 Task: Look for space in Bahía de Caráquez, Ecuador from 9th August, 2023 to 12th August, 2023 for 1 adult in price range Rs.6000 to Rs.15000. Place can be entire place with 1  bedroom having 1 bed and 1 bathroom. Property type can be house, flat, guest house. Booking option can be shelf check-in. Required host language is English.
Action: Mouse moved to (488, 108)
Screenshot: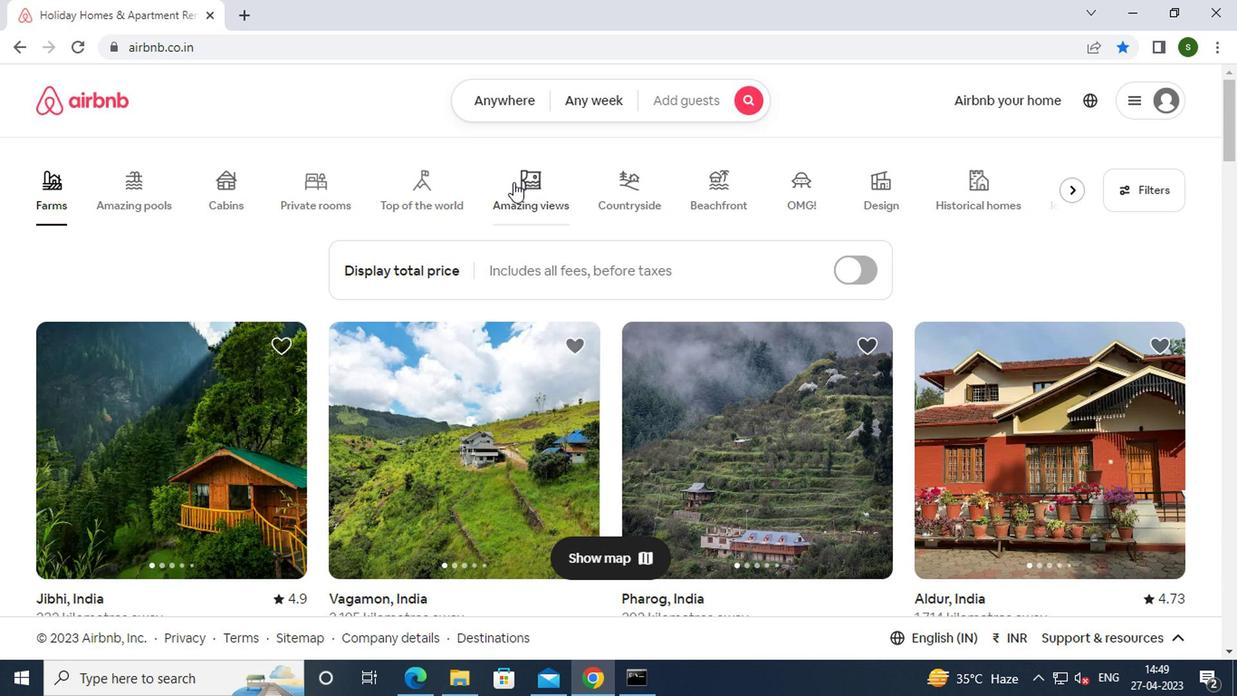 
Action: Mouse pressed left at (488, 108)
Screenshot: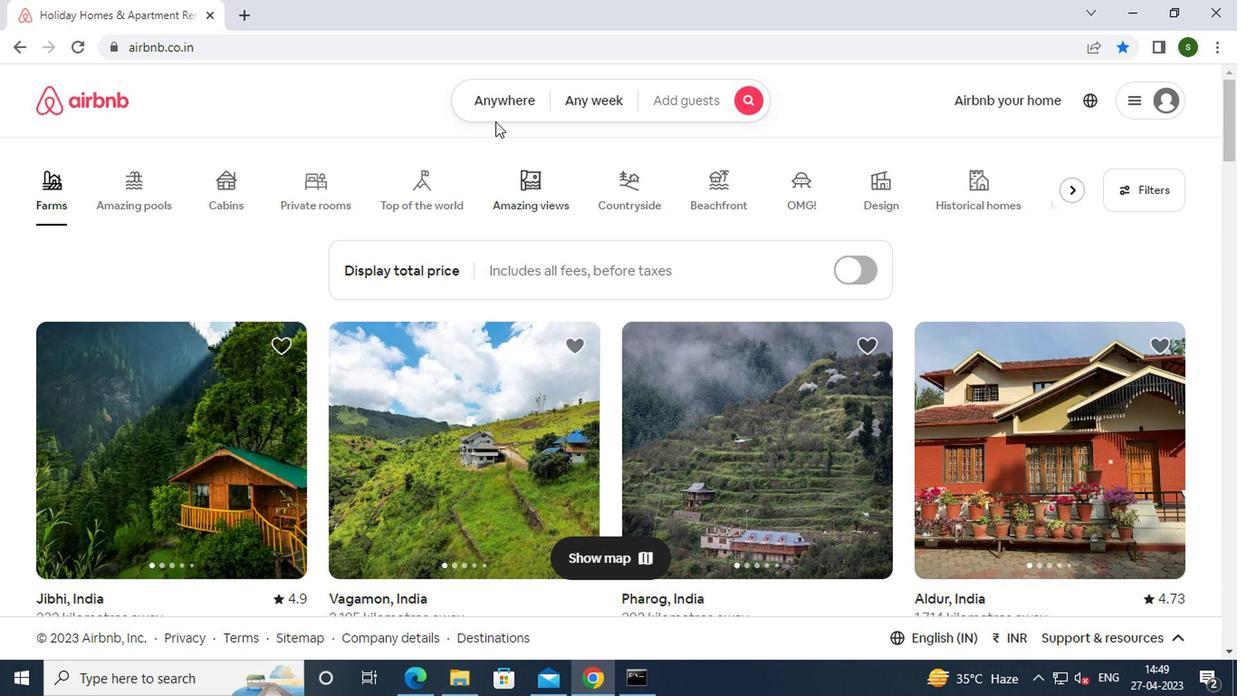 
Action: Mouse moved to (362, 176)
Screenshot: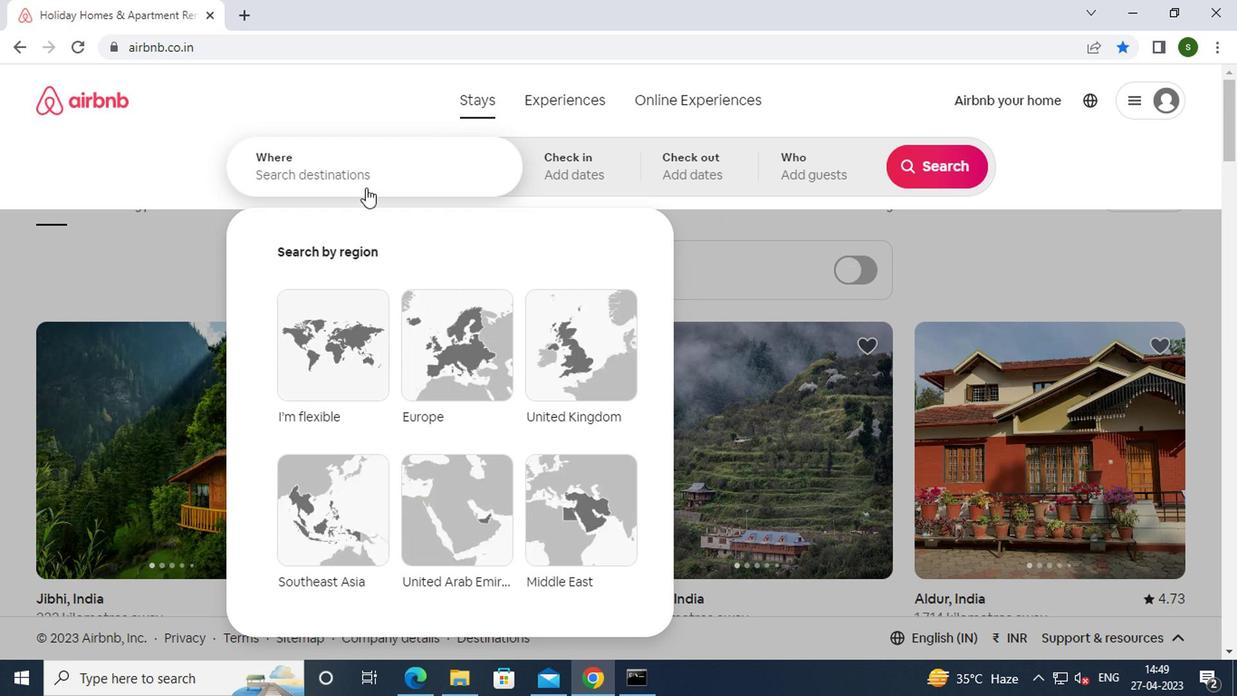 
Action: Mouse pressed left at (362, 176)
Screenshot: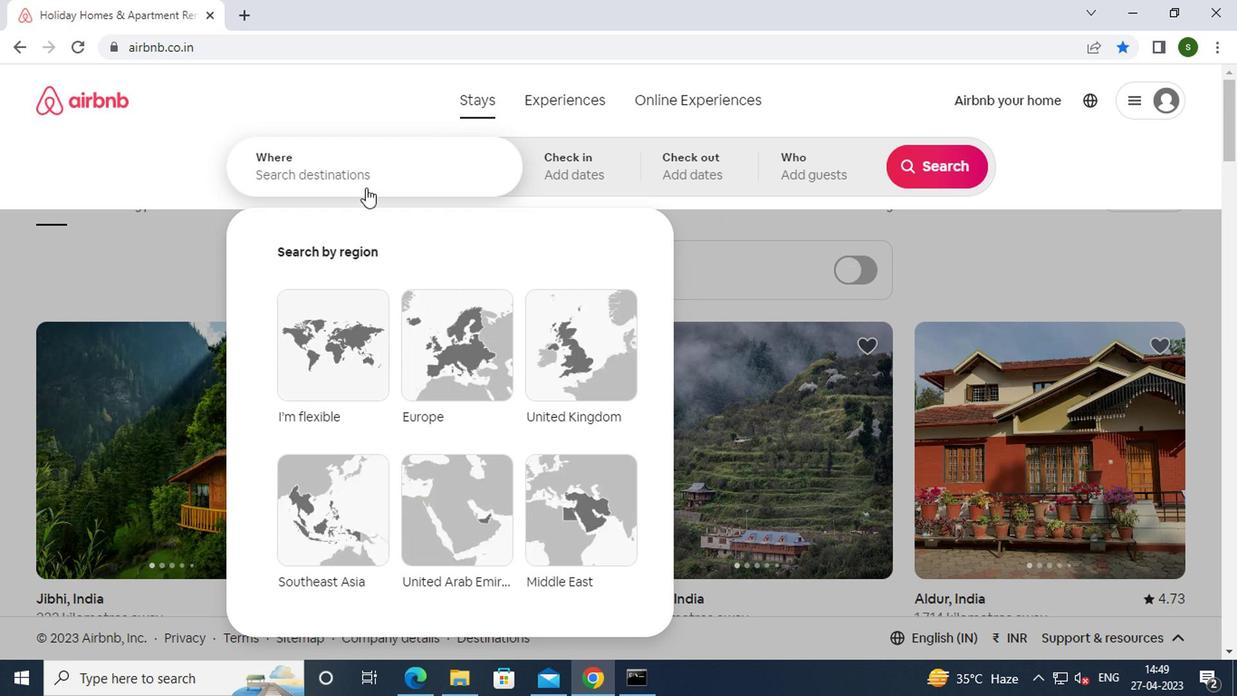 
Action: Key pressed b<Key.caps_lock>ahia<Key.space>de<Key.space><Key.caps_lock>c<Key.caps_lock>araquez,<Key.space><Key.caps_lock>e<Key.caps_lock>cuador<Key.enter>
Screenshot: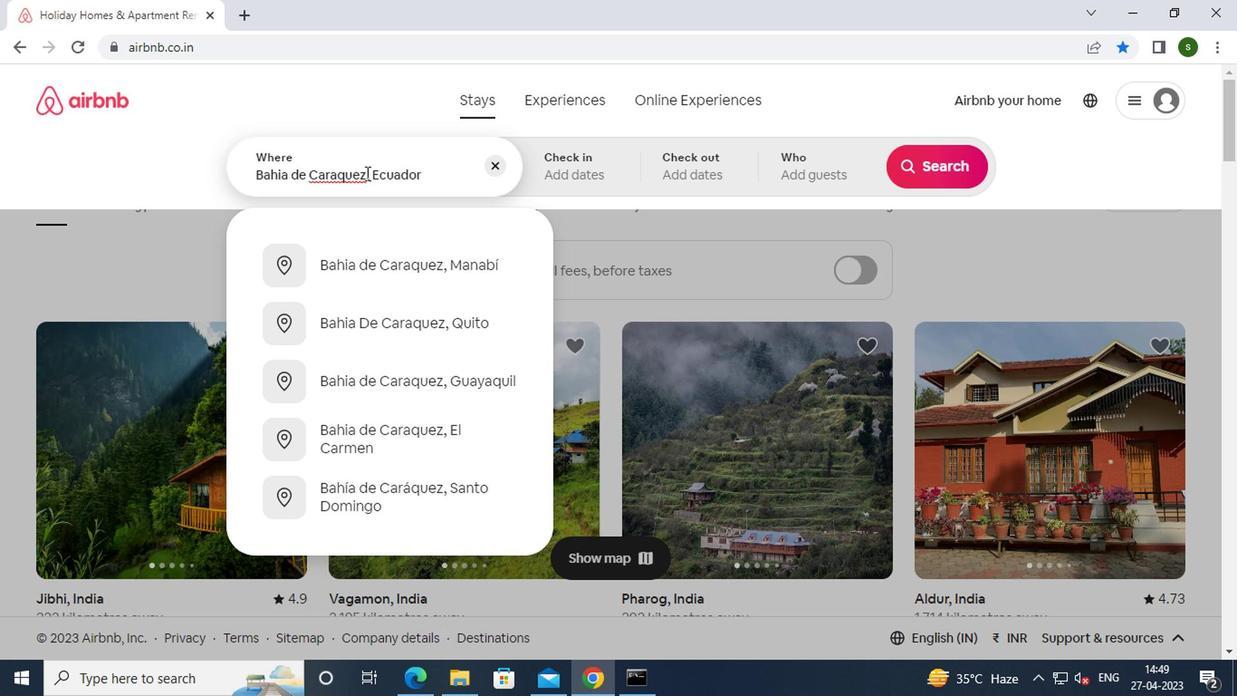 
Action: Mouse moved to (923, 314)
Screenshot: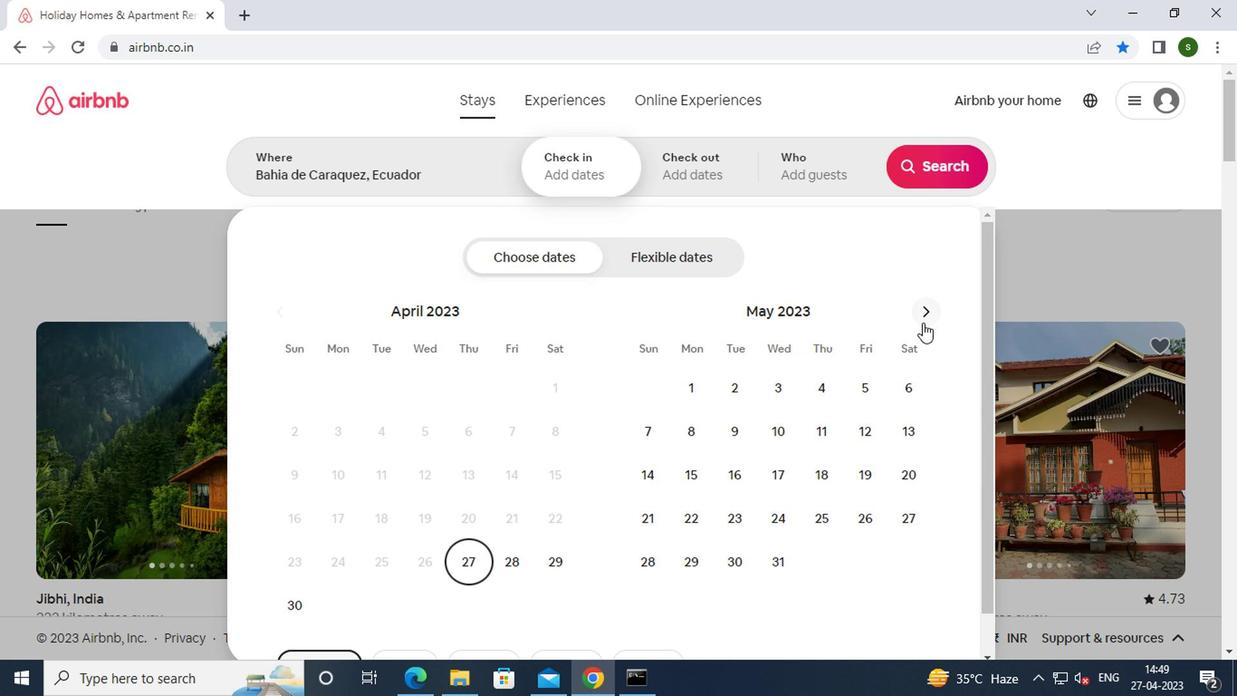 
Action: Mouse pressed left at (923, 314)
Screenshot: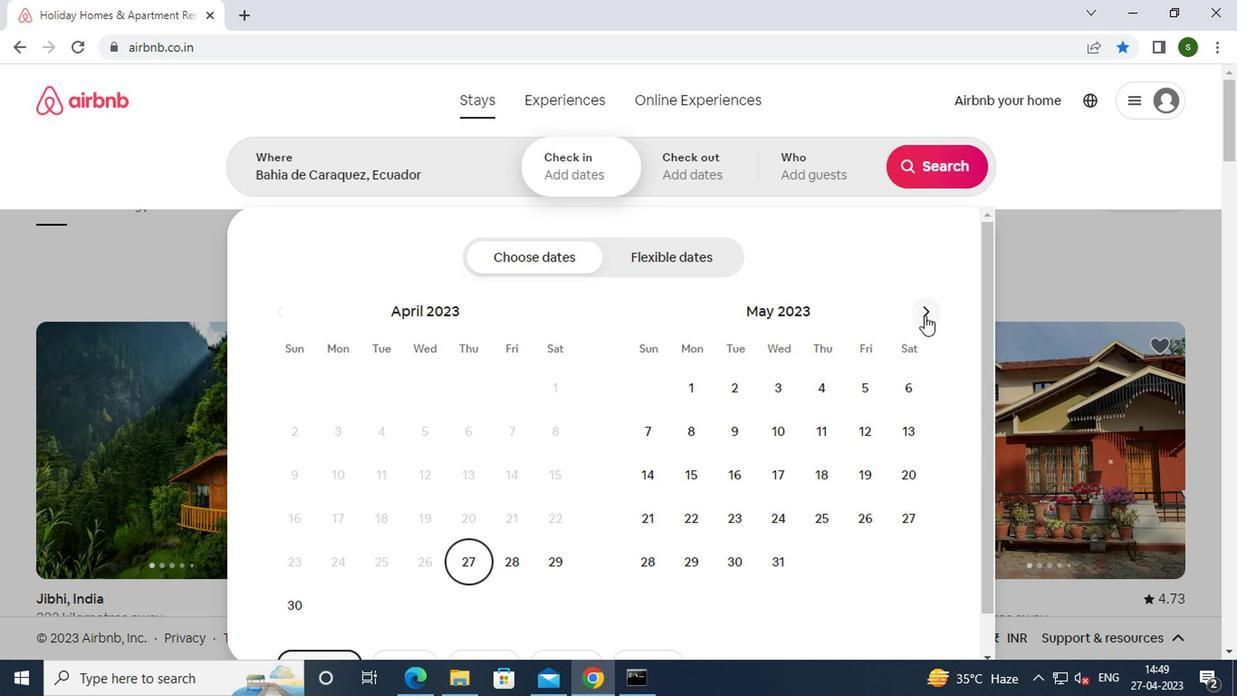 
Action: Mouse pressed left at (923, 314)
Screenshot: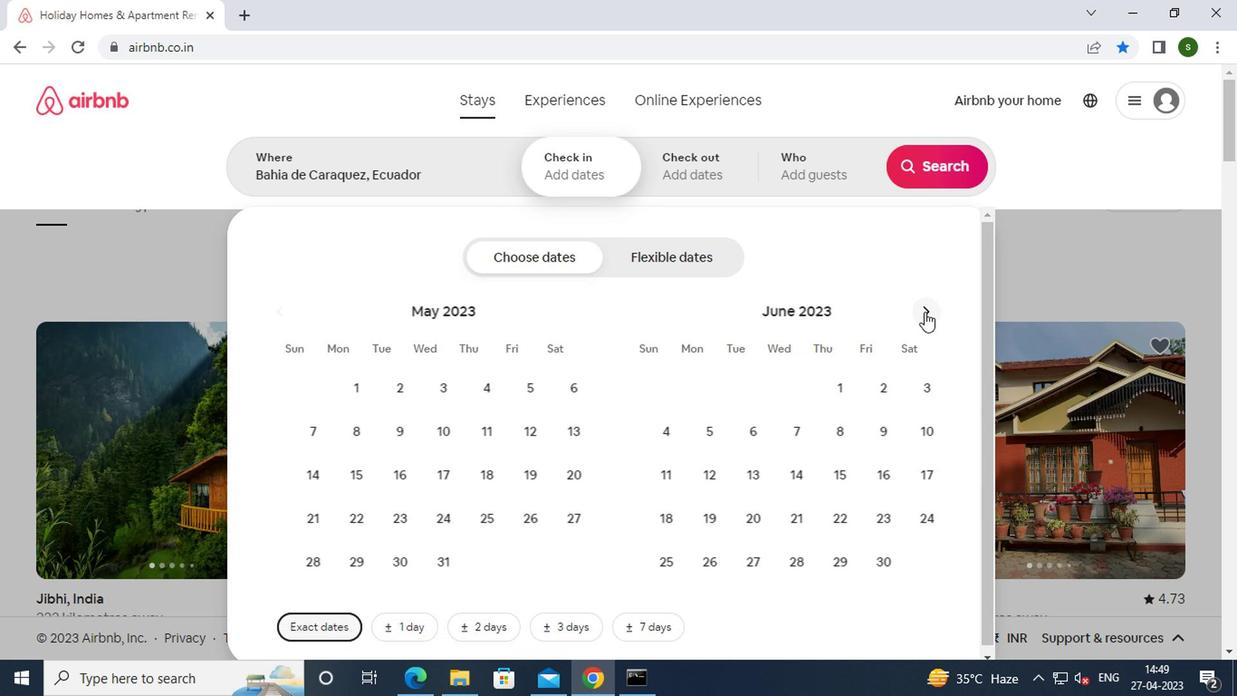 
Action: Mouse pressed left at (923, 314)
Screenshot: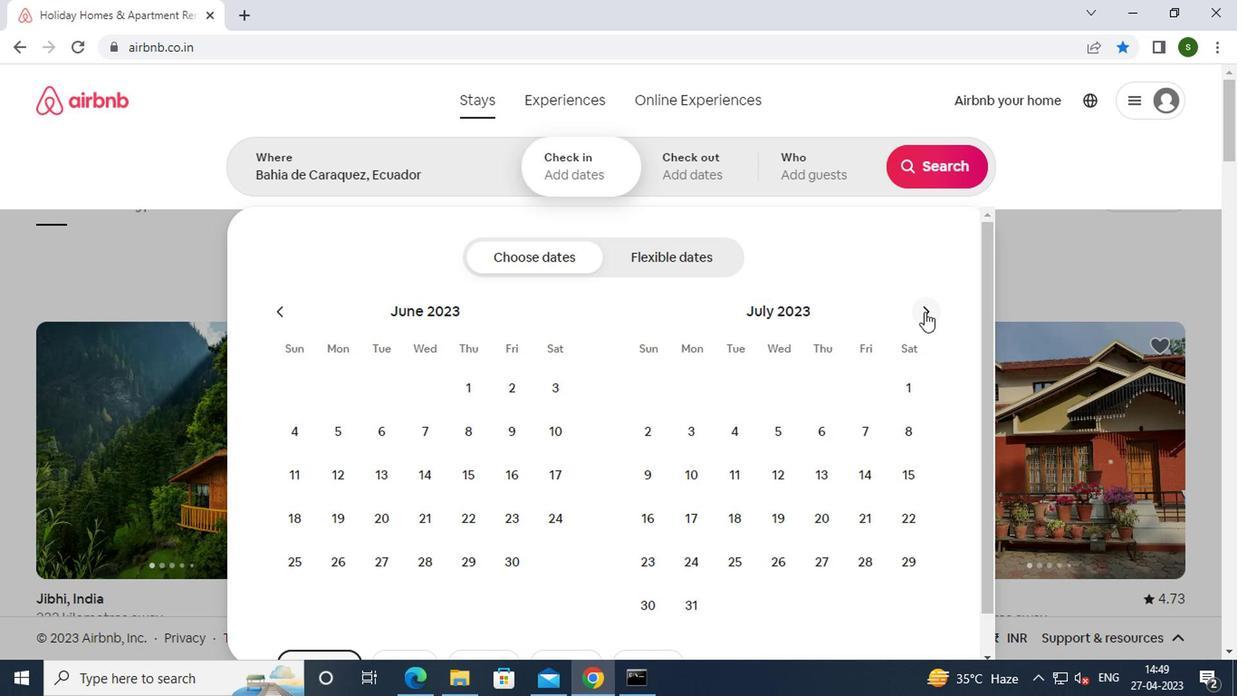 
Action: Mouse moved to (785, 426)
Screenshot: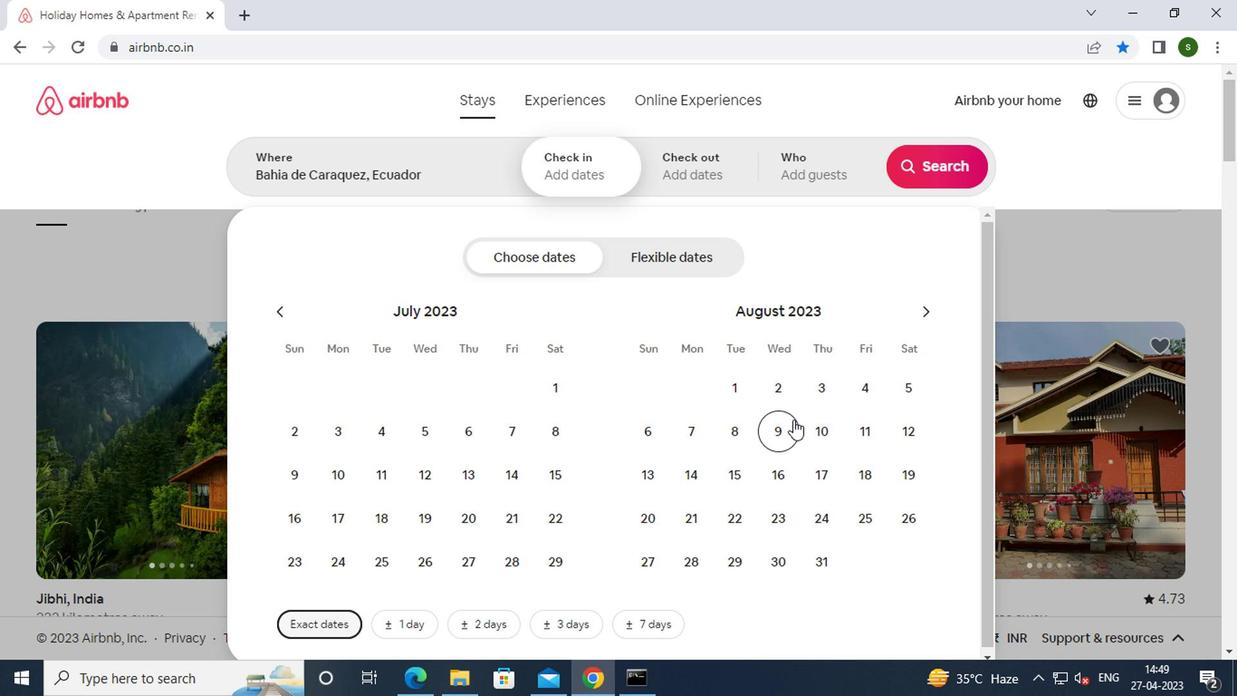 
Action: Mouse pressed left at (785, 426)
Screenshot: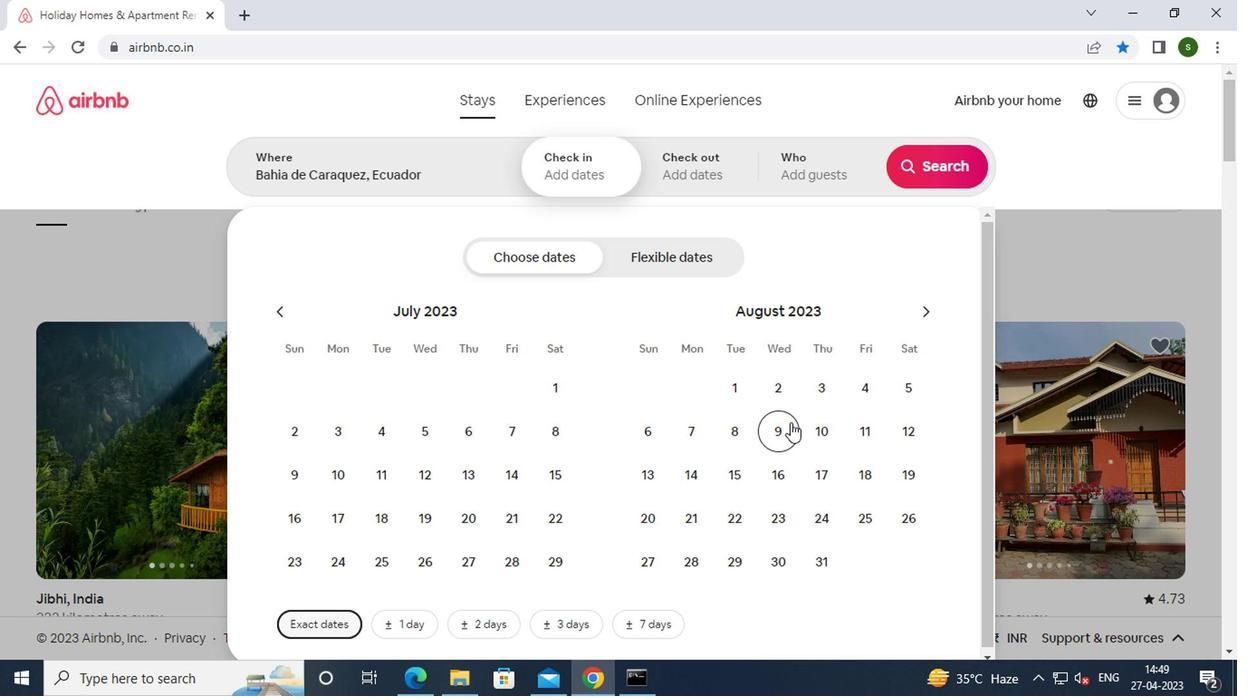 
Action: Mouse moved to (914, 440)
Screenshot: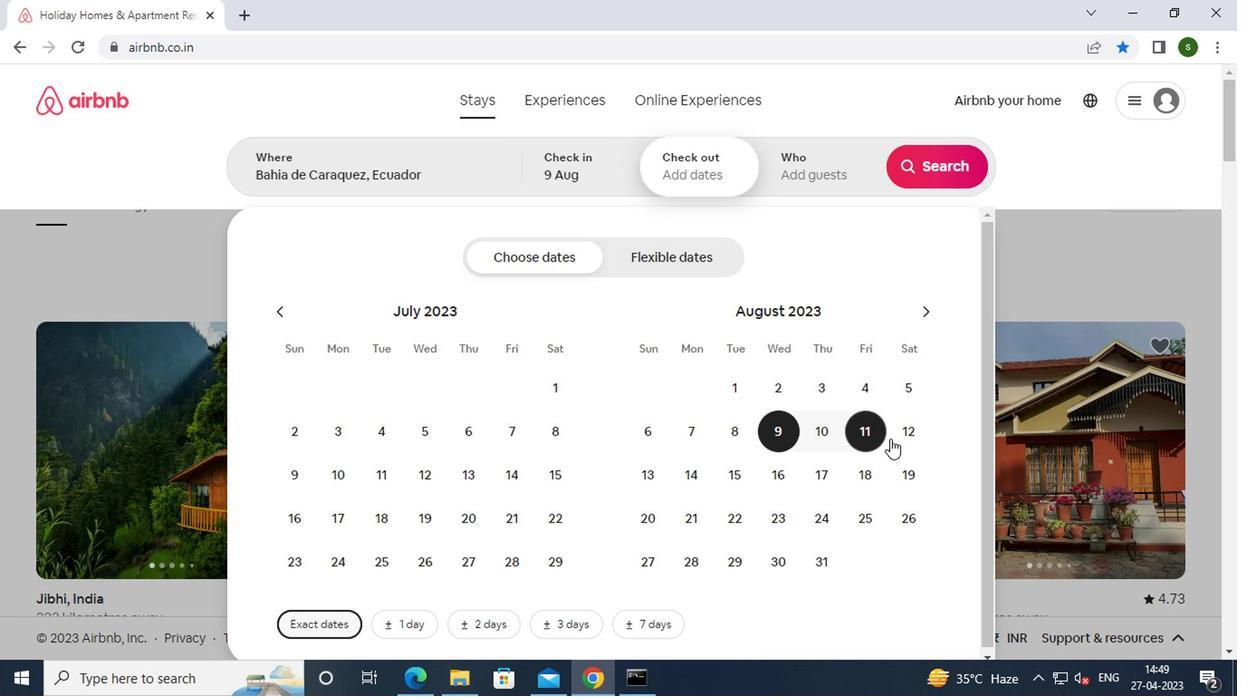 
Action: Mouse pressed left at (914, 440)
Screenshot: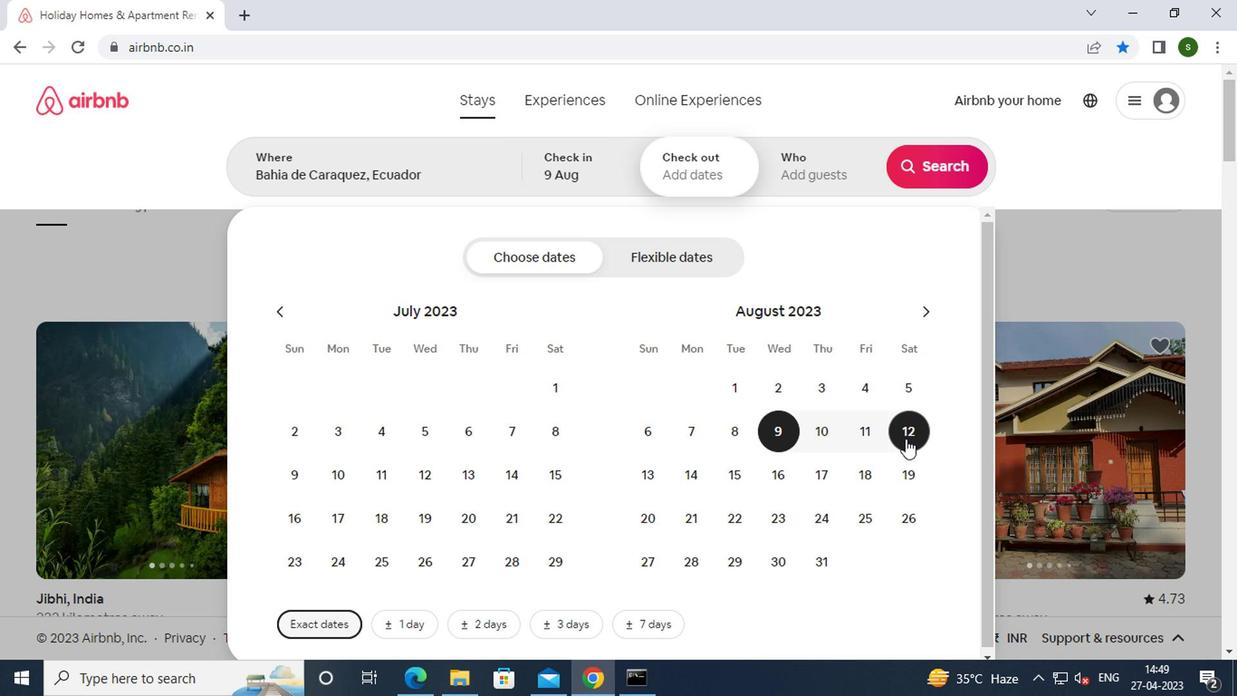 
Action: Mouse moved to (828, 170)
Screenshot: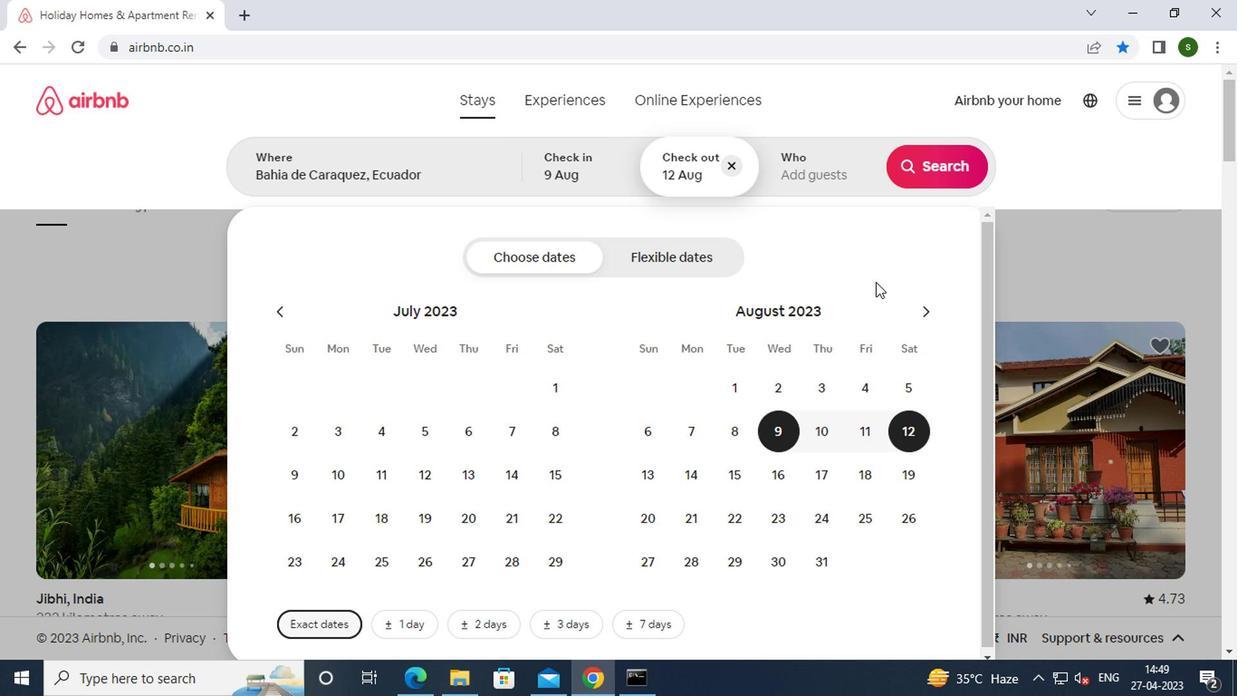 
Action: Mouse pressed left at (828, 170)
Screenshot: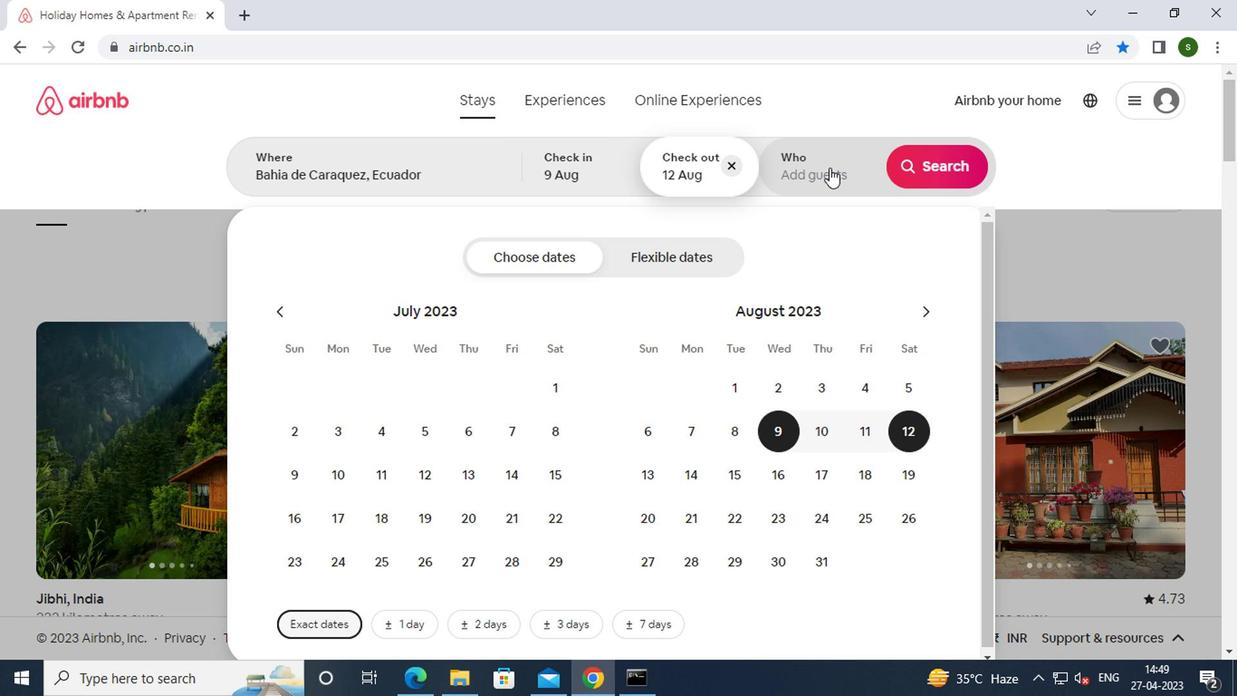 
Action: Mouse moved to (933, 264)
Screenshot: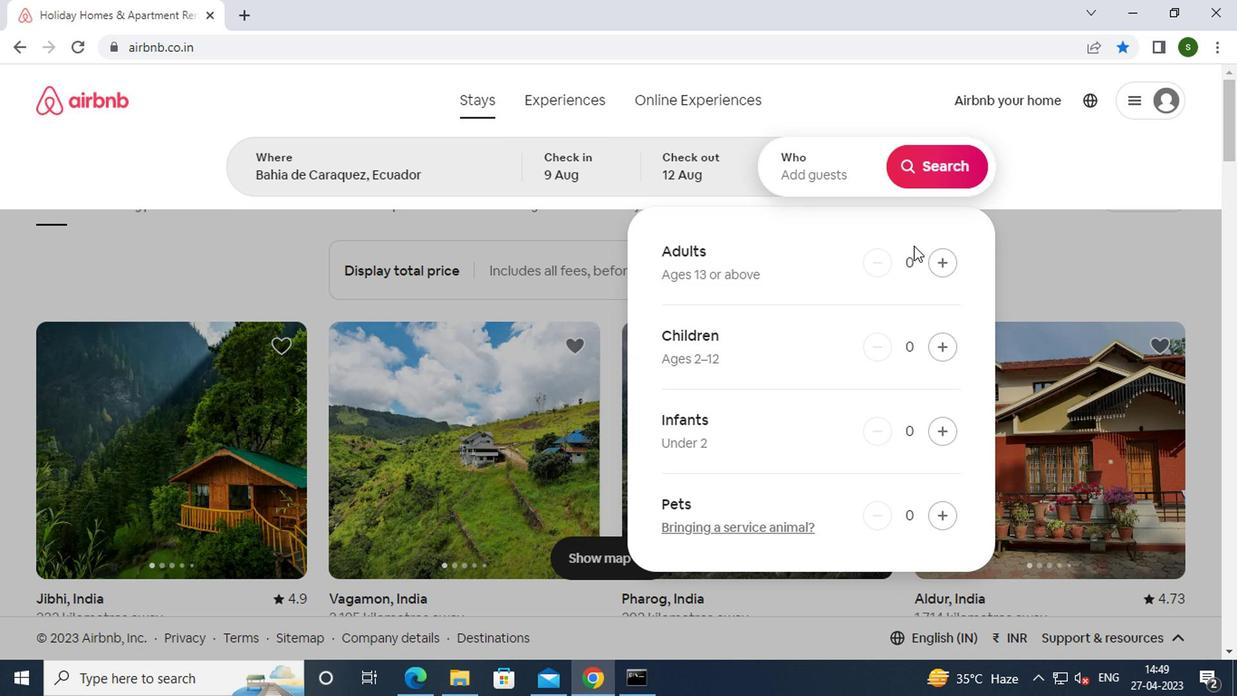 
Action: Mouse pressed left at (933, 264)
Screenshot: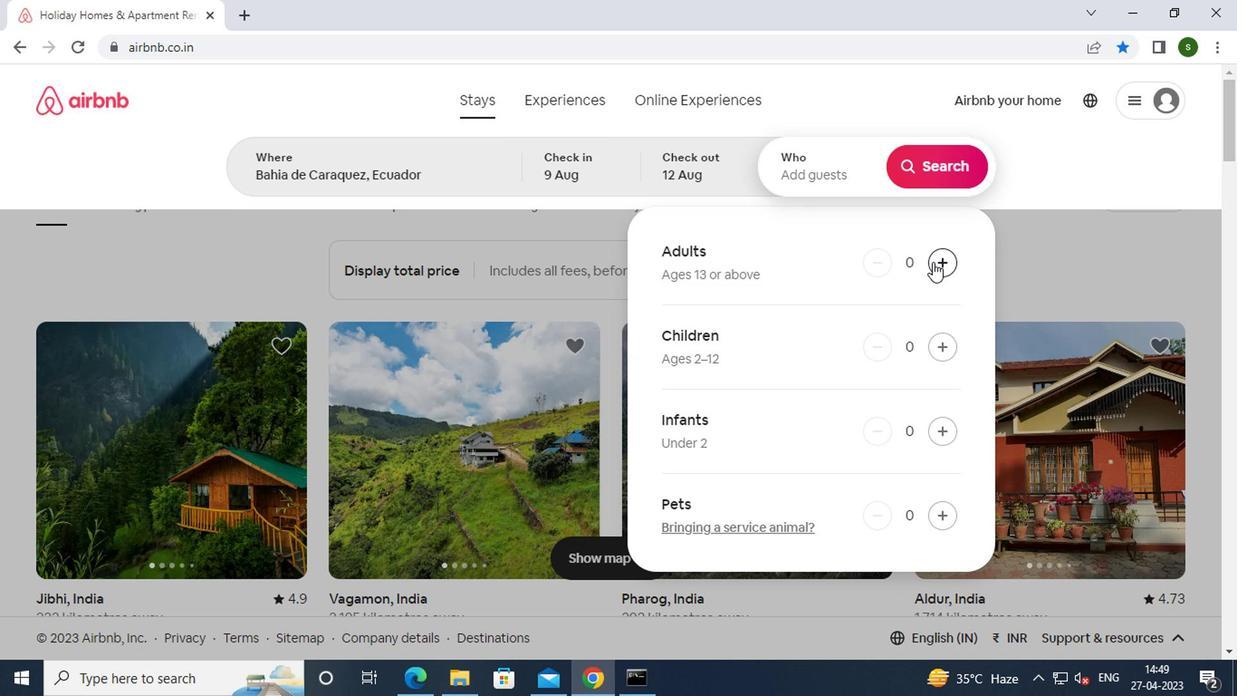 
Action: Mouse moved to (921, 156)
Screenshot: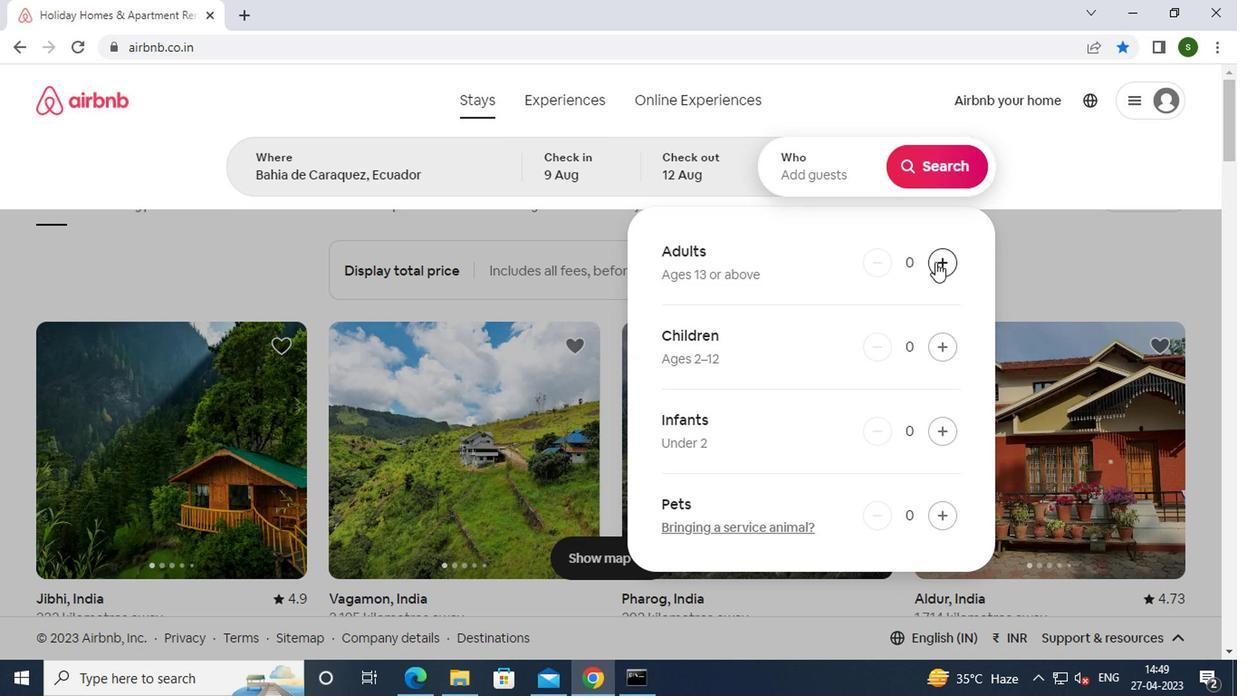 
Action: Mouse pressed left at (921, 156)
Screenshot: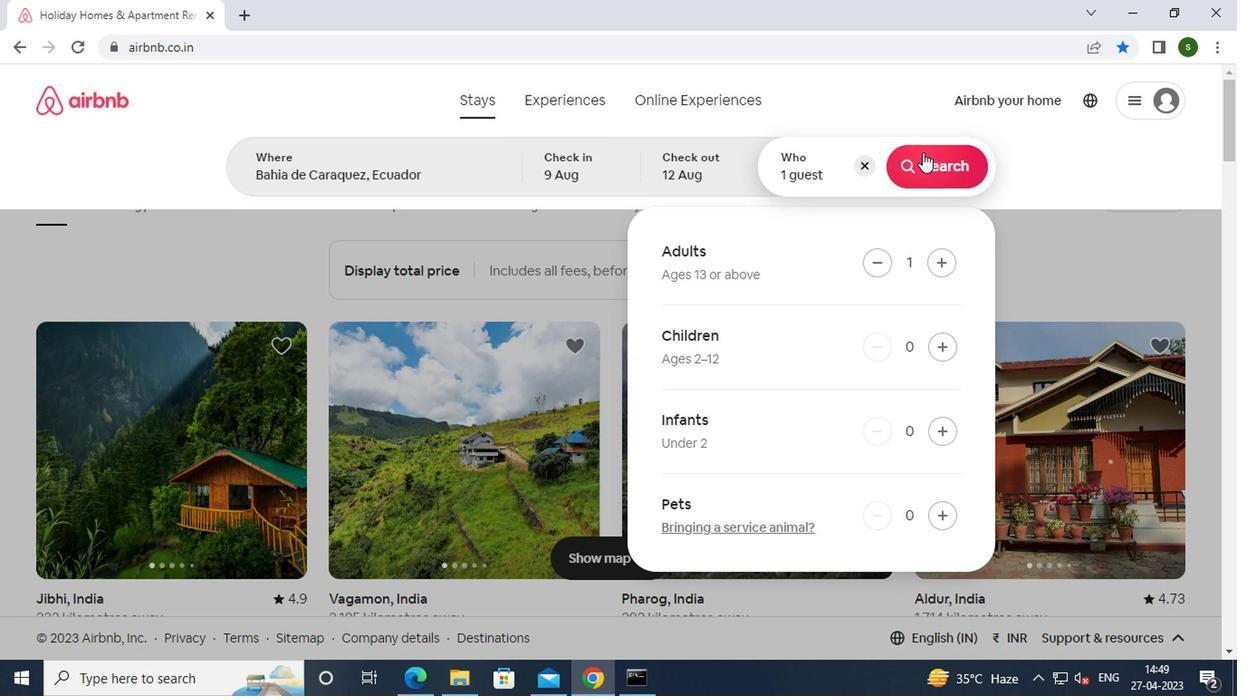 
Action: Mouse moved to (1169, 183)
Screenshot: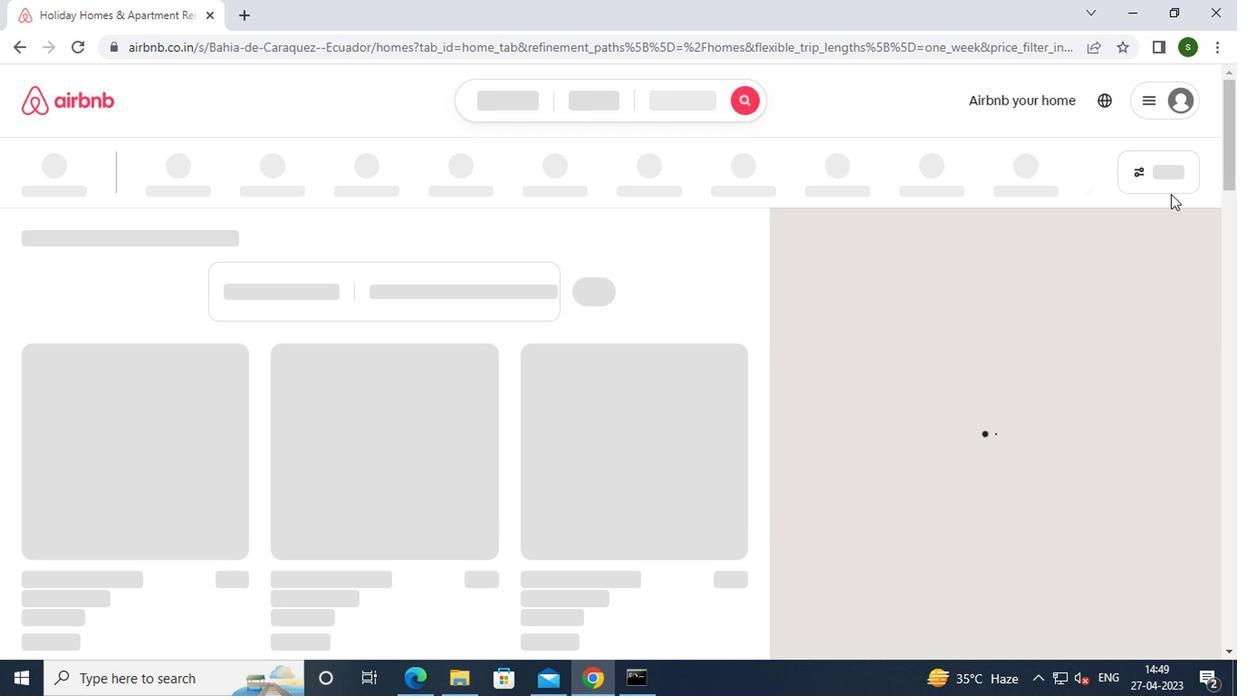 
Action: Mouse pressed left at (1169, 183)
Screenshot: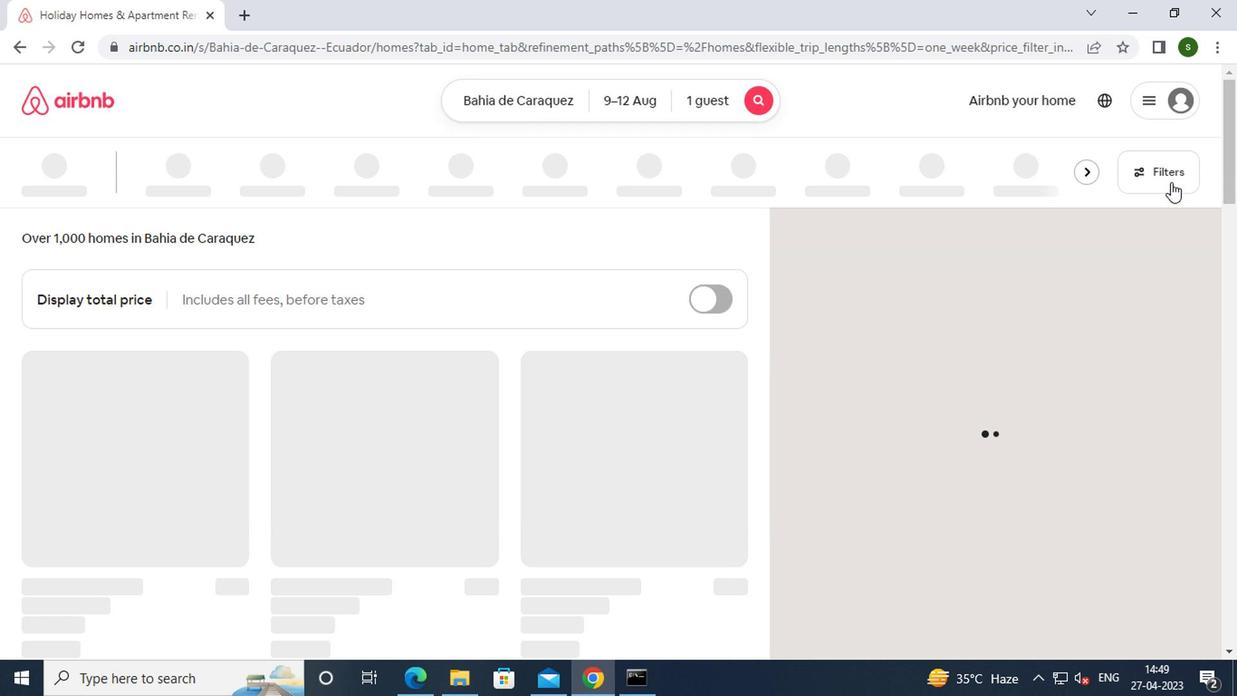 
Action: Mouse moved to (462, 405)
Screenshot: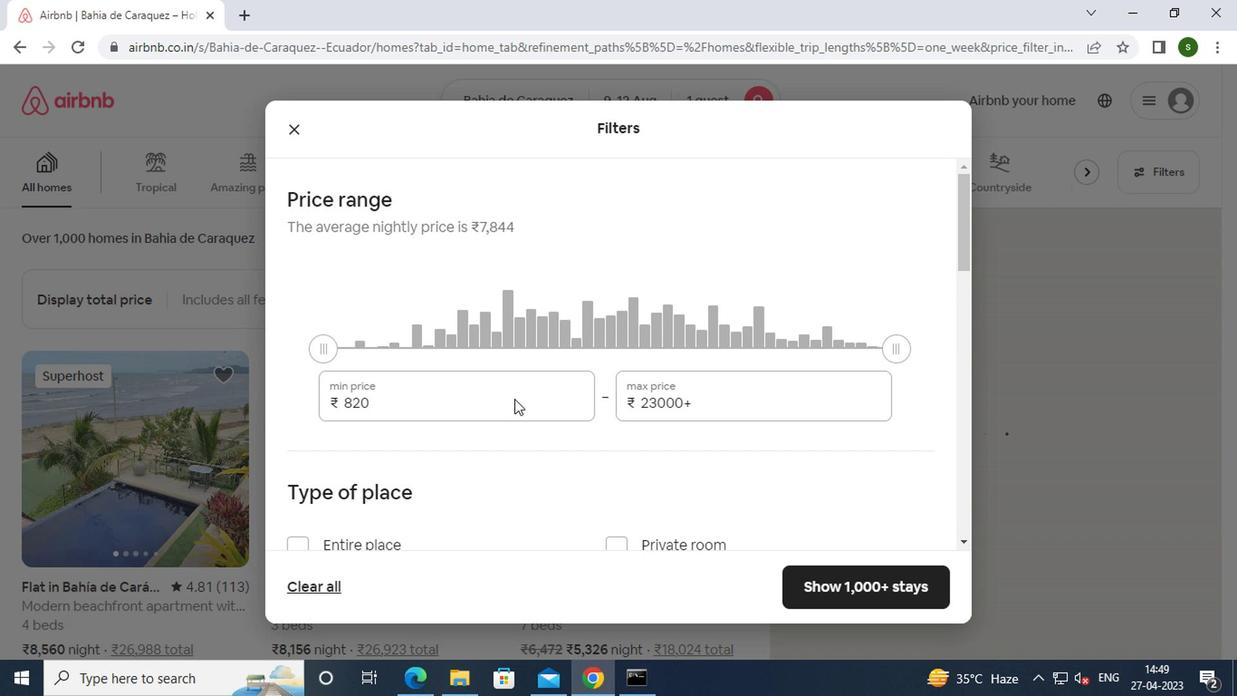 
Action: Mouse pressed left at (462, 405)
Screenshot: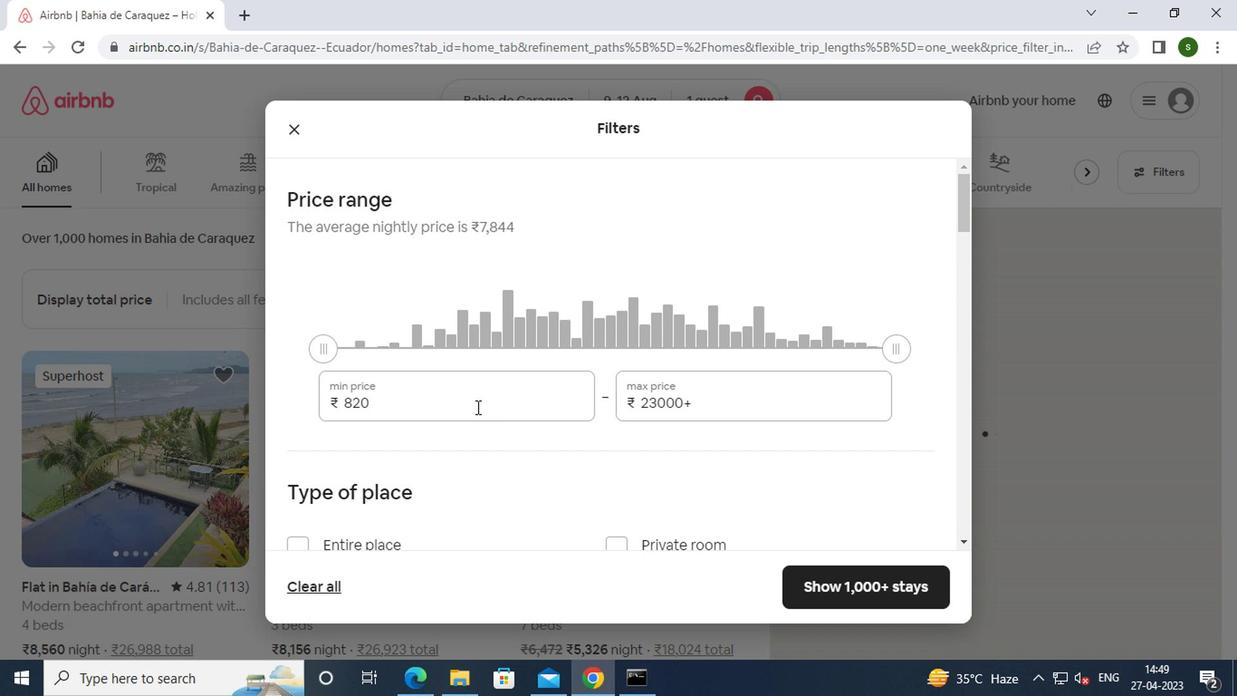 
Action: Key pressed <Key.backspace><Key.backspace><Key.backspace><Key.backspace><Key.backspace>6000
Screenshot: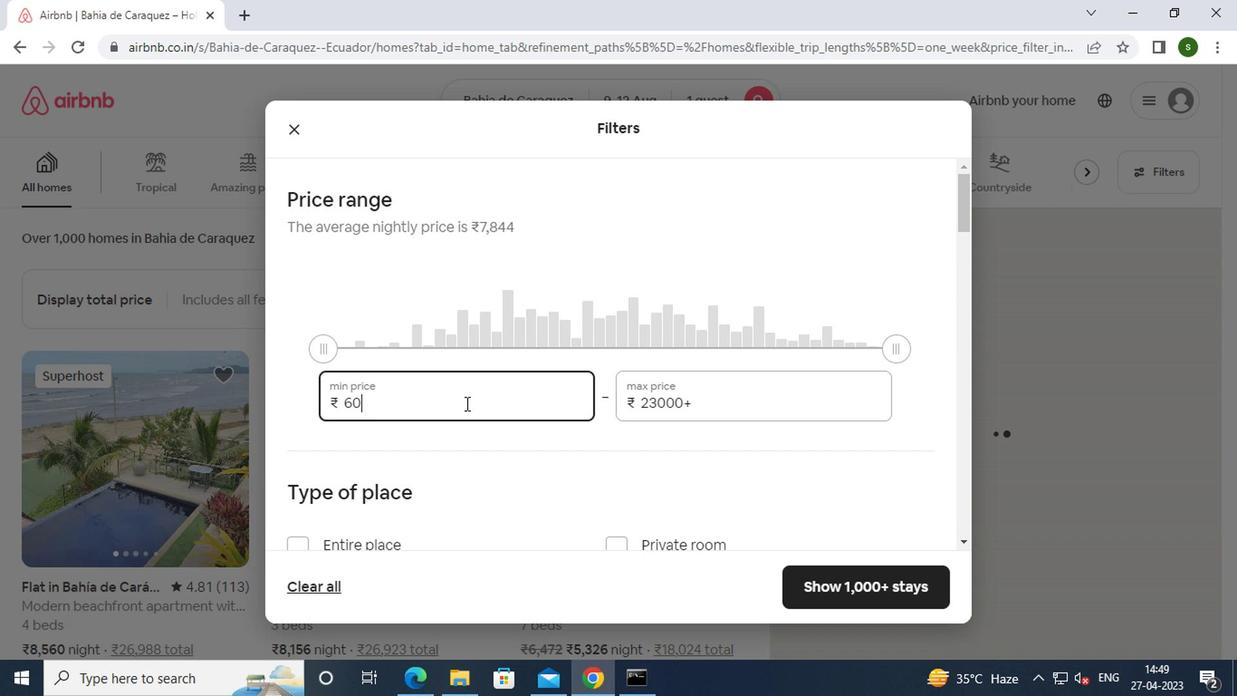 
Action: Mouse moved to (693, 404)
Screenshot: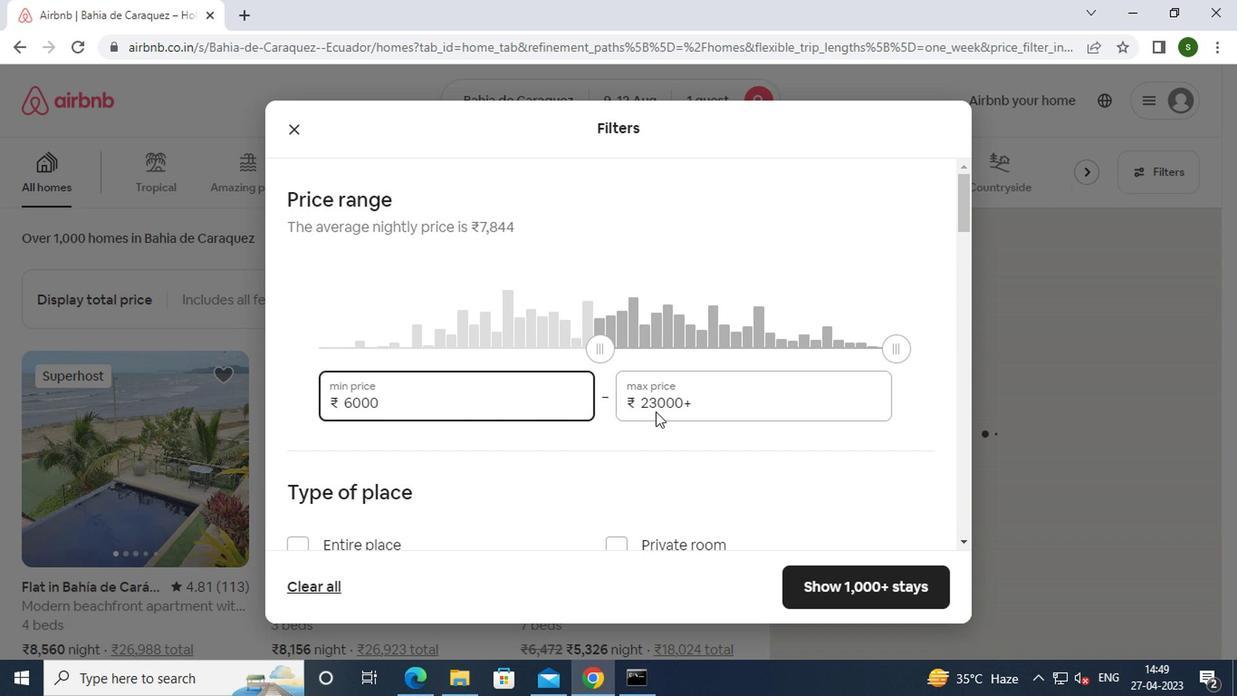 
Action: Mouse pressed left at (693, 404)
Screenshot: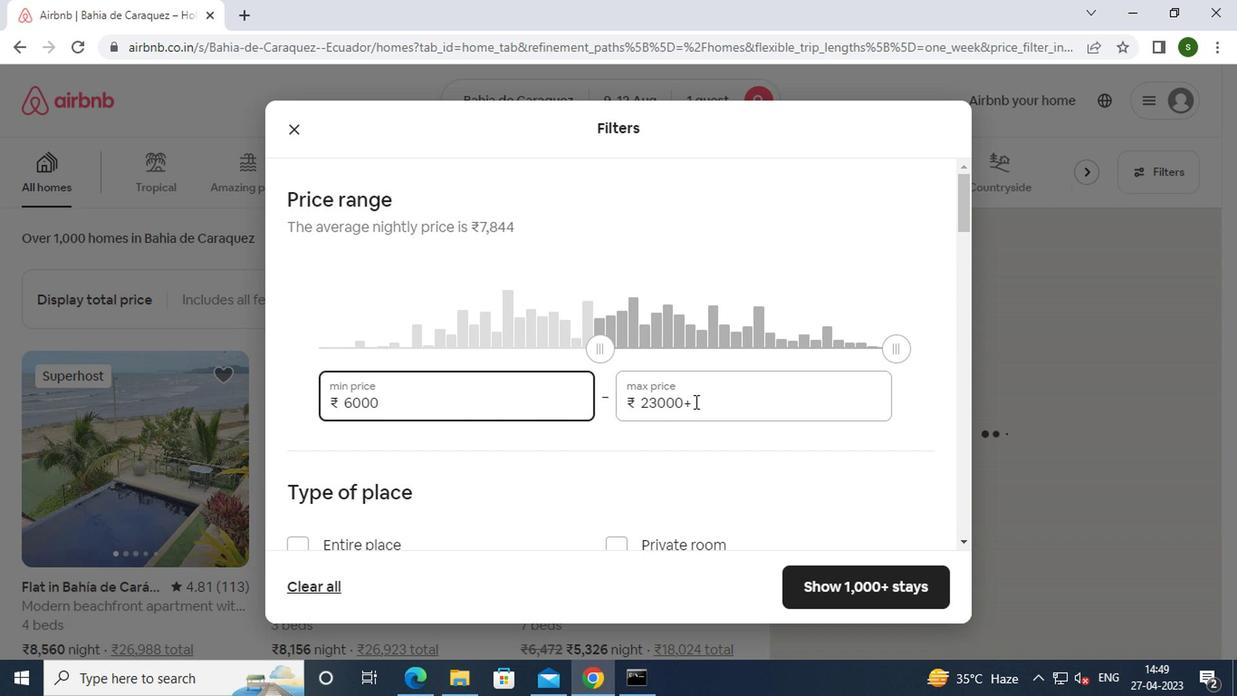 
Action: Mouse moved to (695, 402)
Screenshot: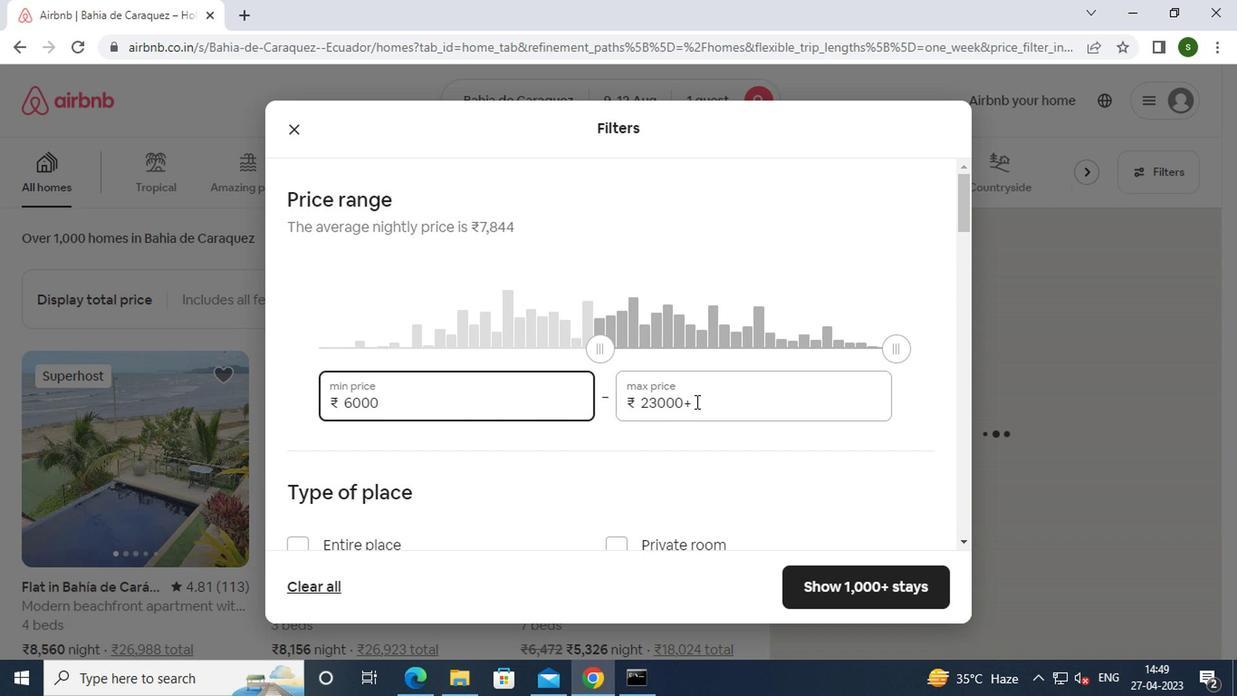 
Action: Key pressed <Key.backspace><Key.backspace><Key.backspace><Key.backspace><Key.backspace><Key.backspace><Key.backspace><Key.backspace><Key.backspace><Key.backspace><Key.backspace><Key.backspace>15000
Screenshot: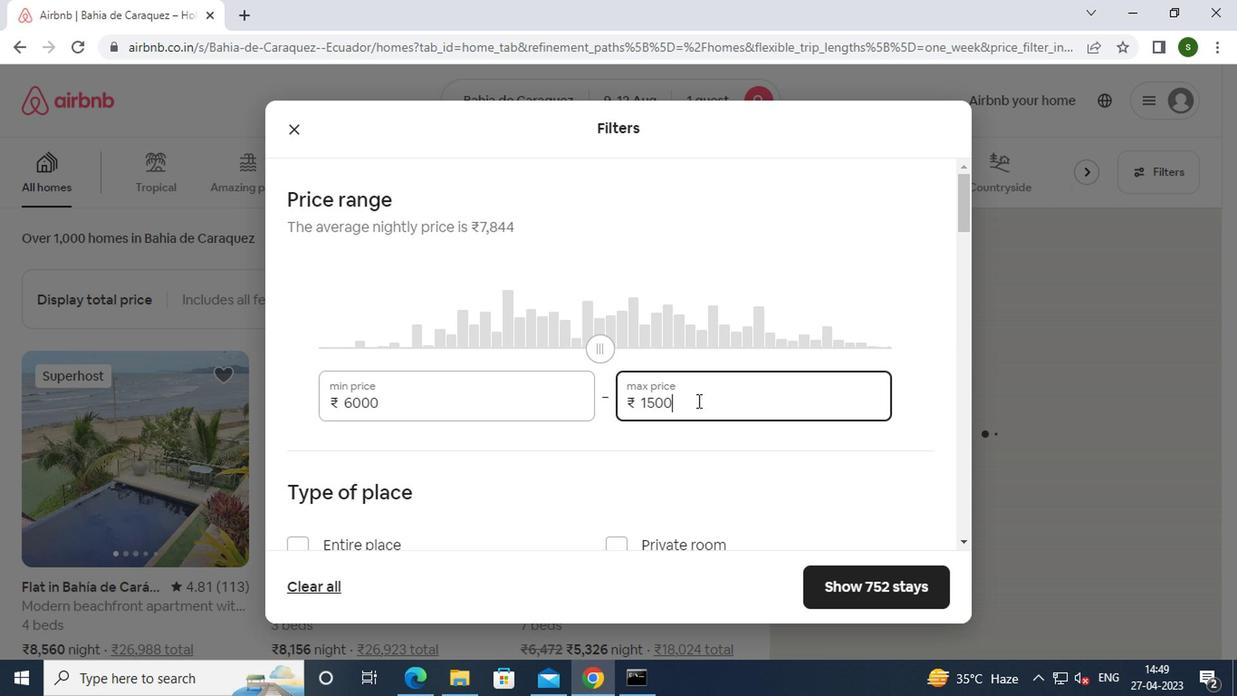 
Action: Mouse moved to (440, 384)
Screenshot: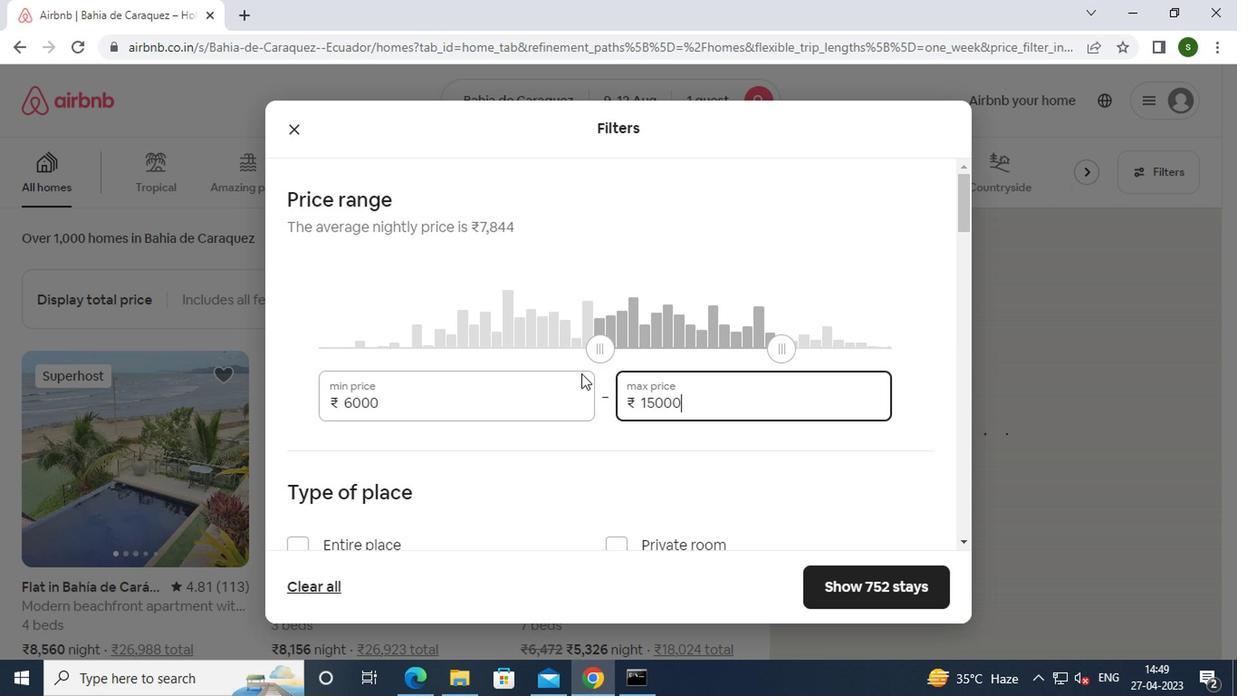 
Action: Mouse scrolled (440, 384) with delta (0, 0)
Screenshot: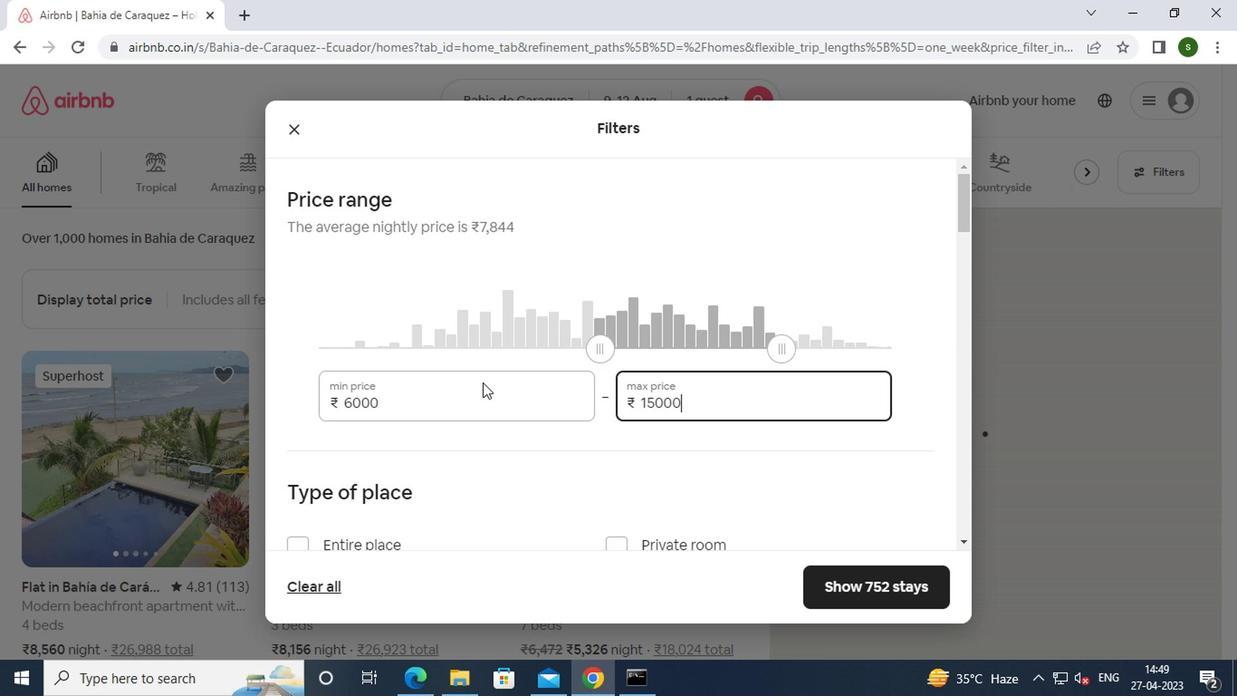 
Action: Mouse scrolled (440, 384) with delta (0, 0)
Screenshot: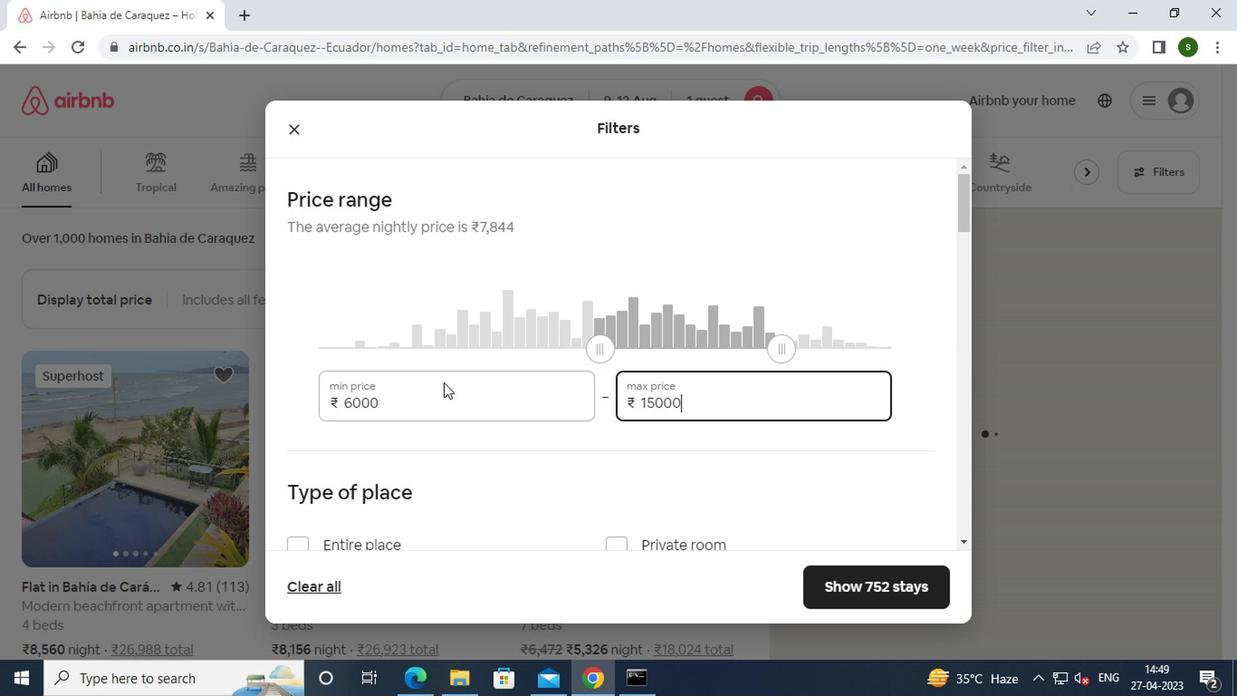 
Action: Mouse moved to (319, 381)
Screenshot: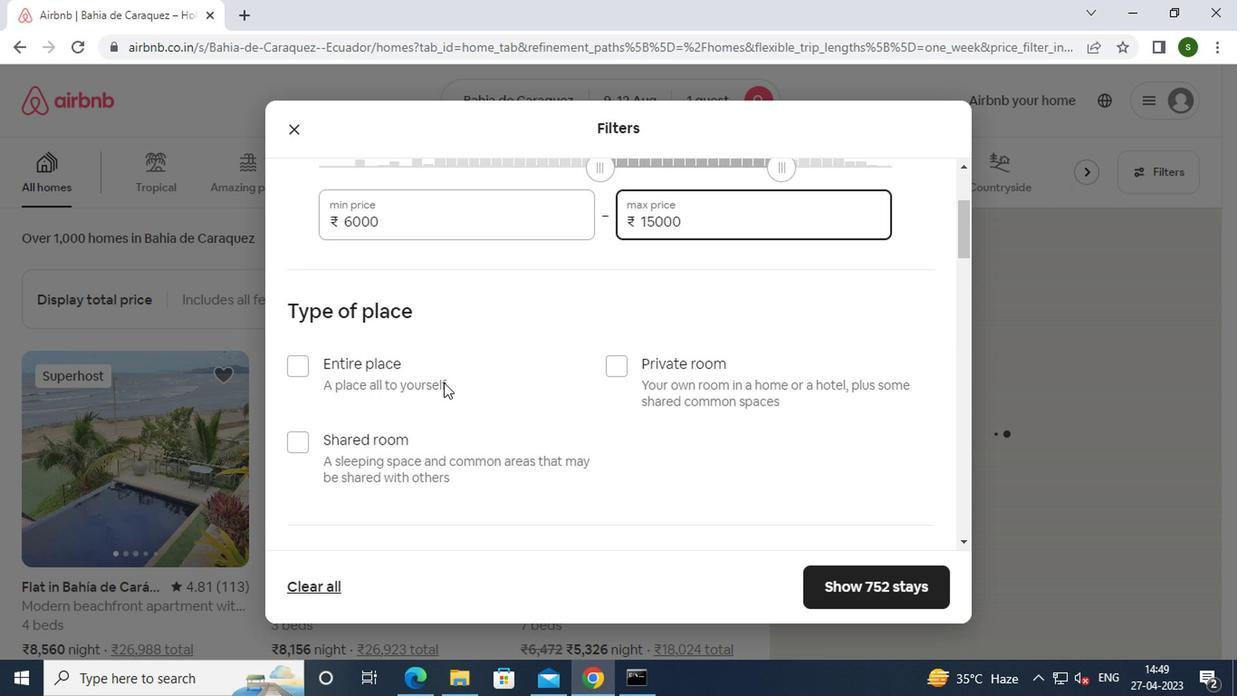 
Action: Mouse pressed left at (319, 381)
Screenshot: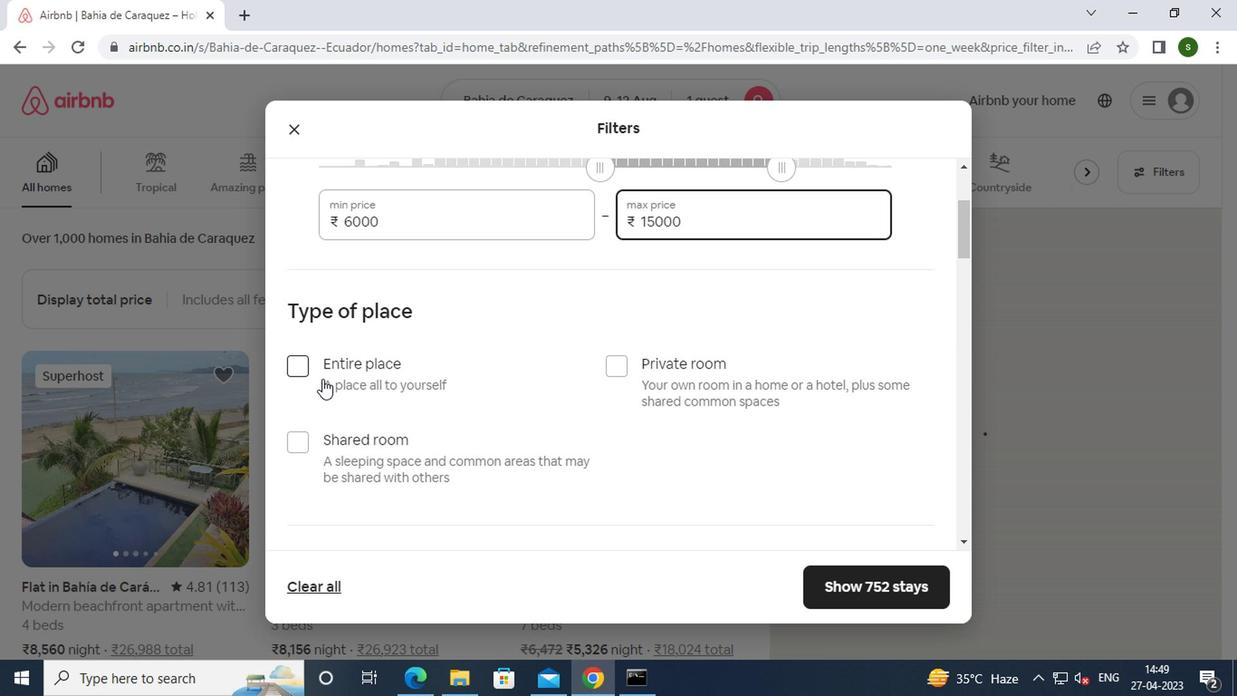 
Action: Mouse moved to (506, 363)
Screenshot: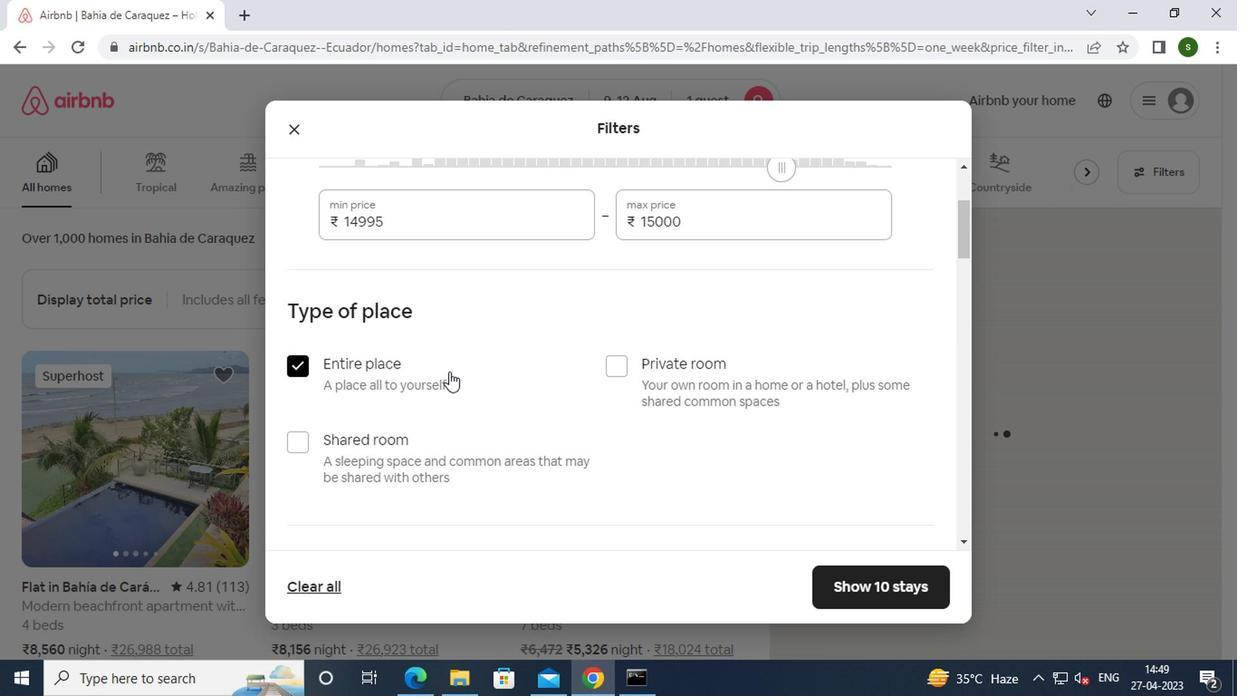 
Action: Mouse scrolled (506, 362) with delta (0, -1)
Screenshot: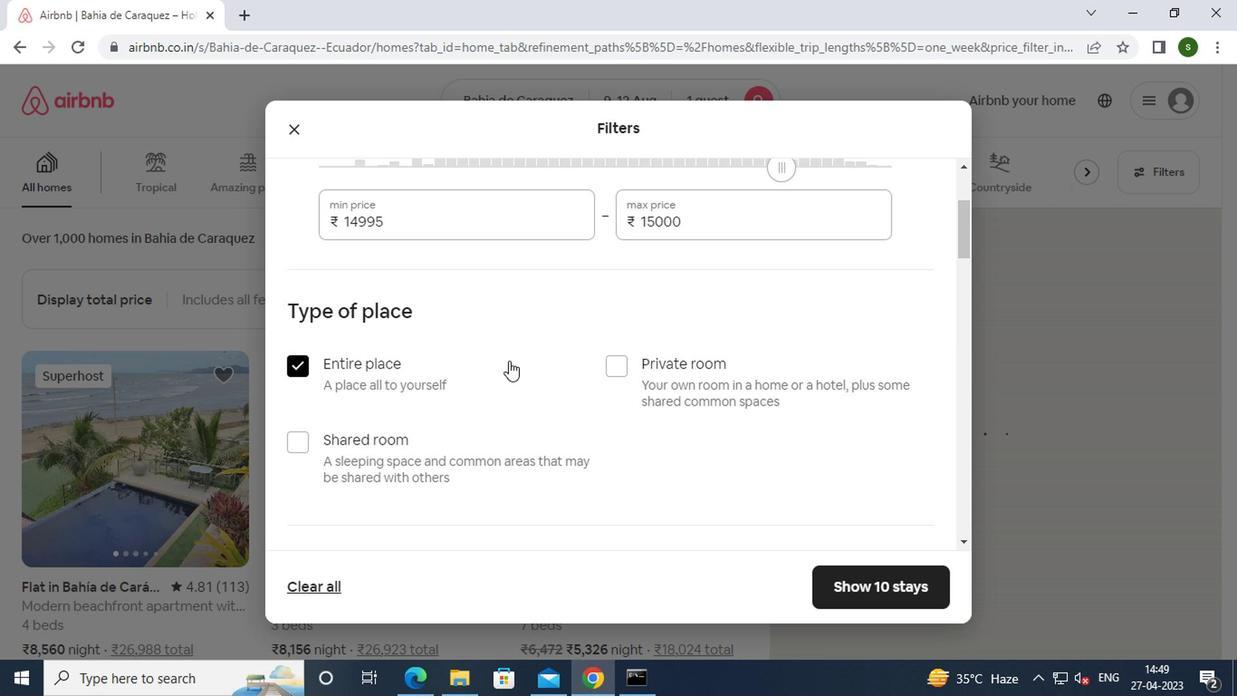 
Action: Mouse scrolled (506, 362) with delta (0, -1)
Screenshot: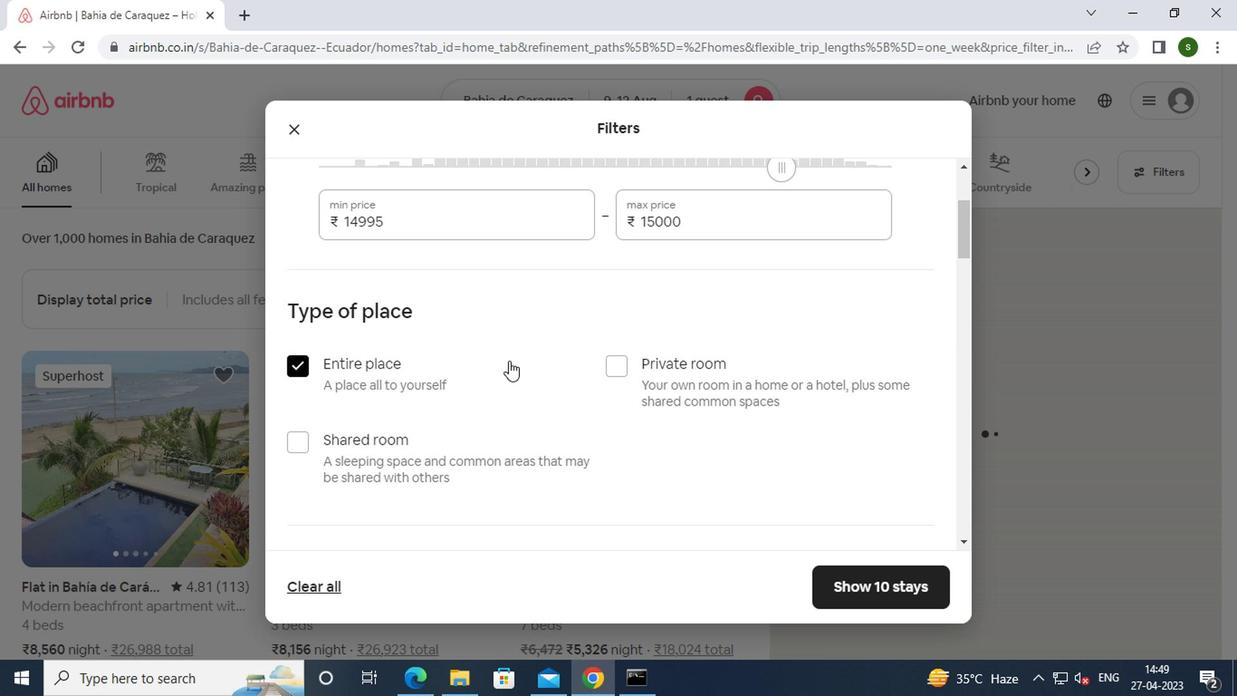 
Action: Mouse scrolled (506, 362) with delta (0, -1)
Screenshot: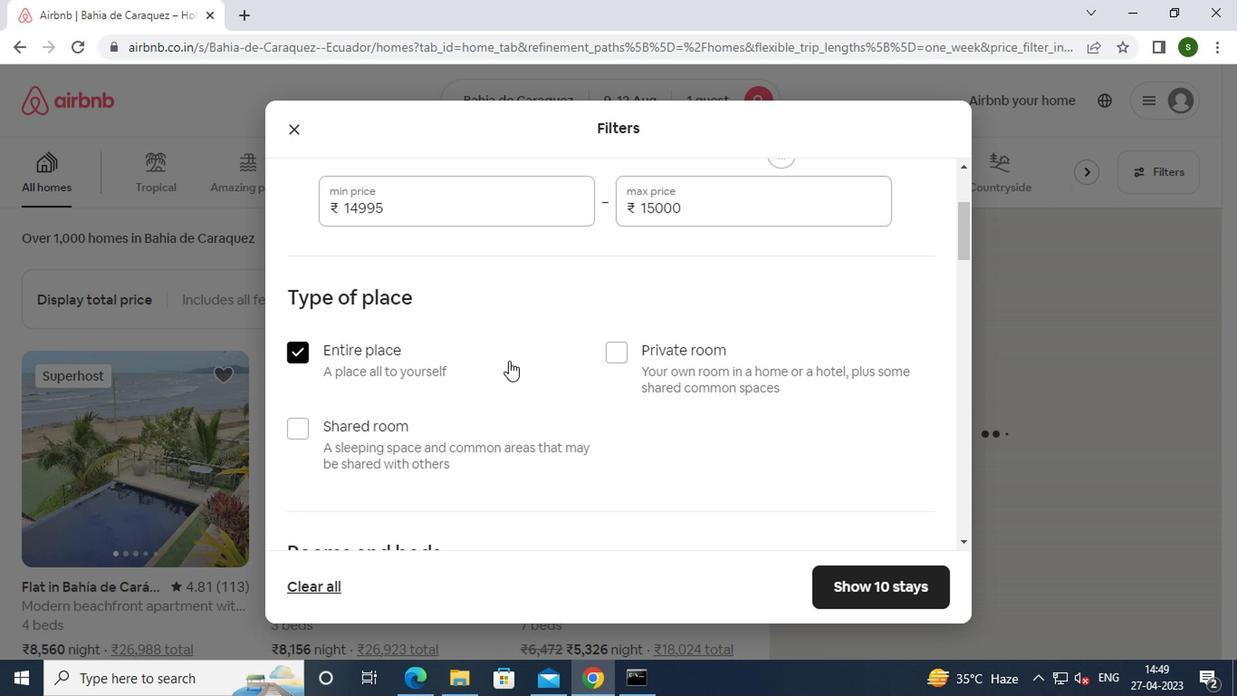 
Action: Mouse scrolled (506, 362) with delta (0, -1)
Screenshot: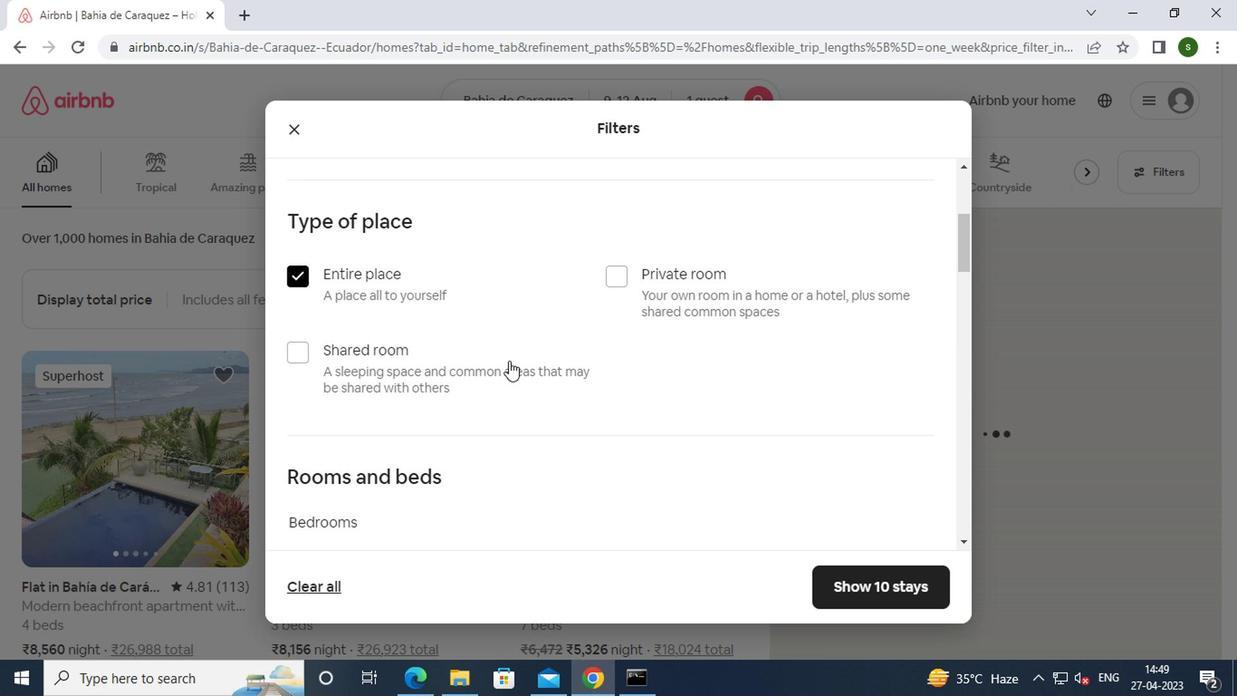 
Action: Mouse scrolled (506, 362) with delta (0, -1)
Screenshot: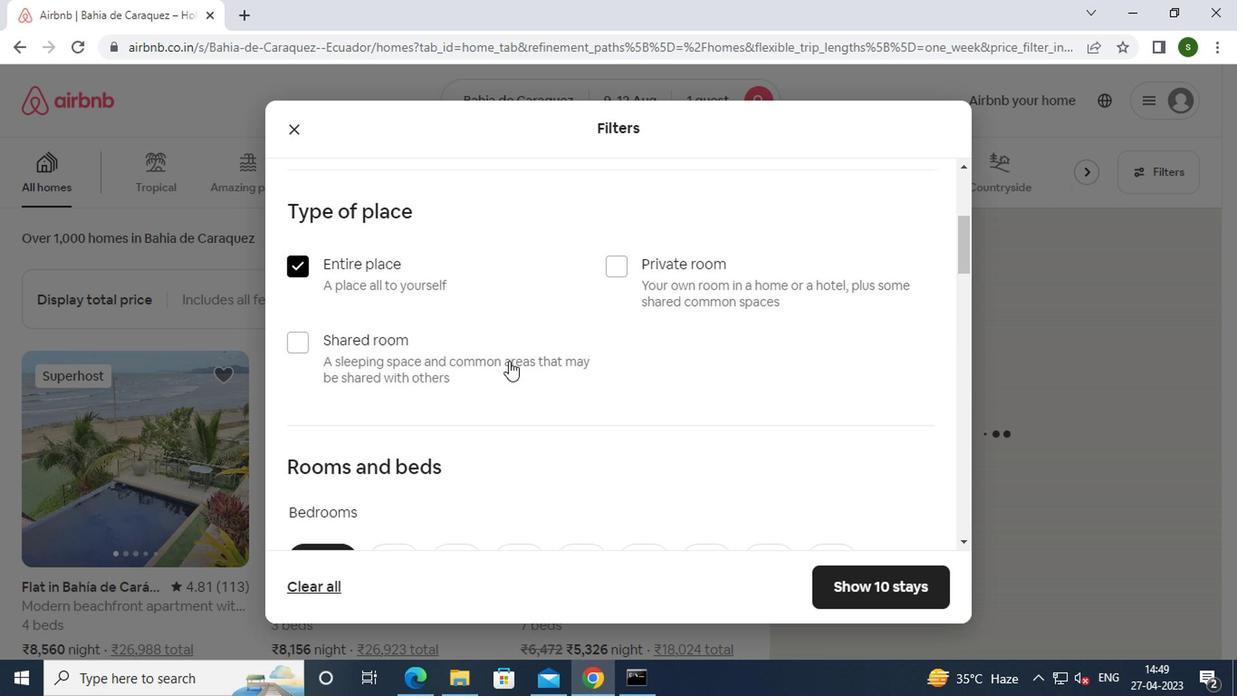 
Action: Mouse moved to (386, 203)
Screenshot: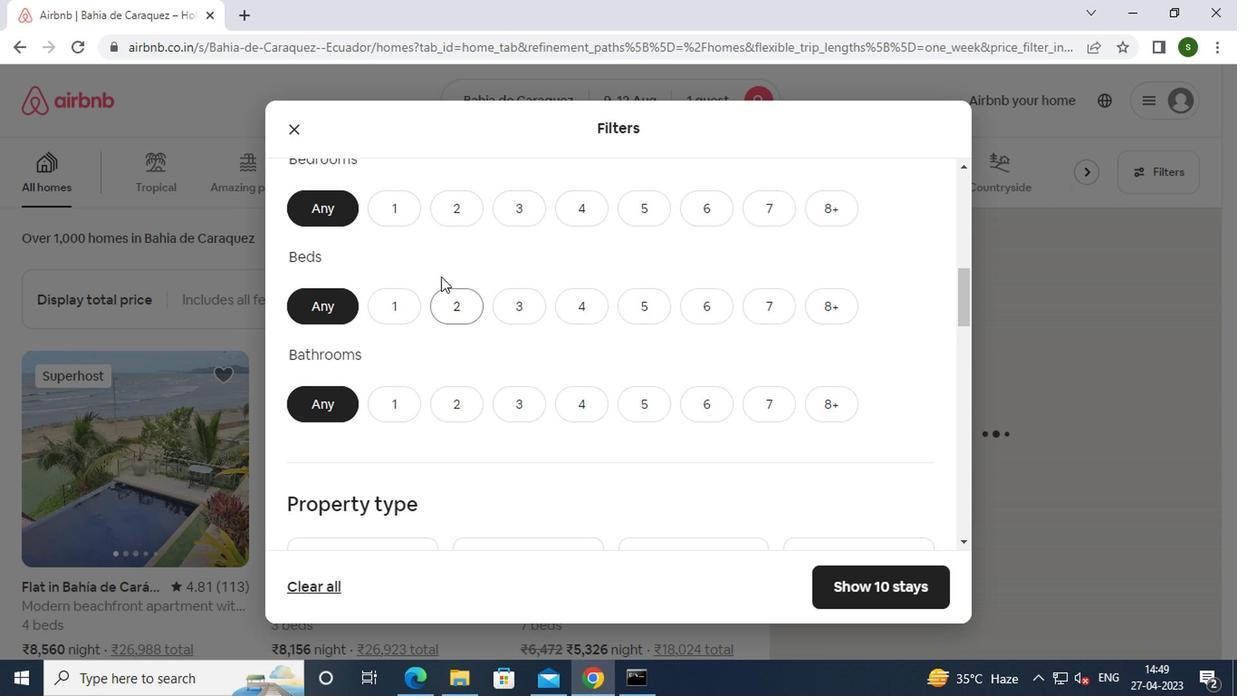 
Action: Mouse pressed left at (386, 203)
Screenshot: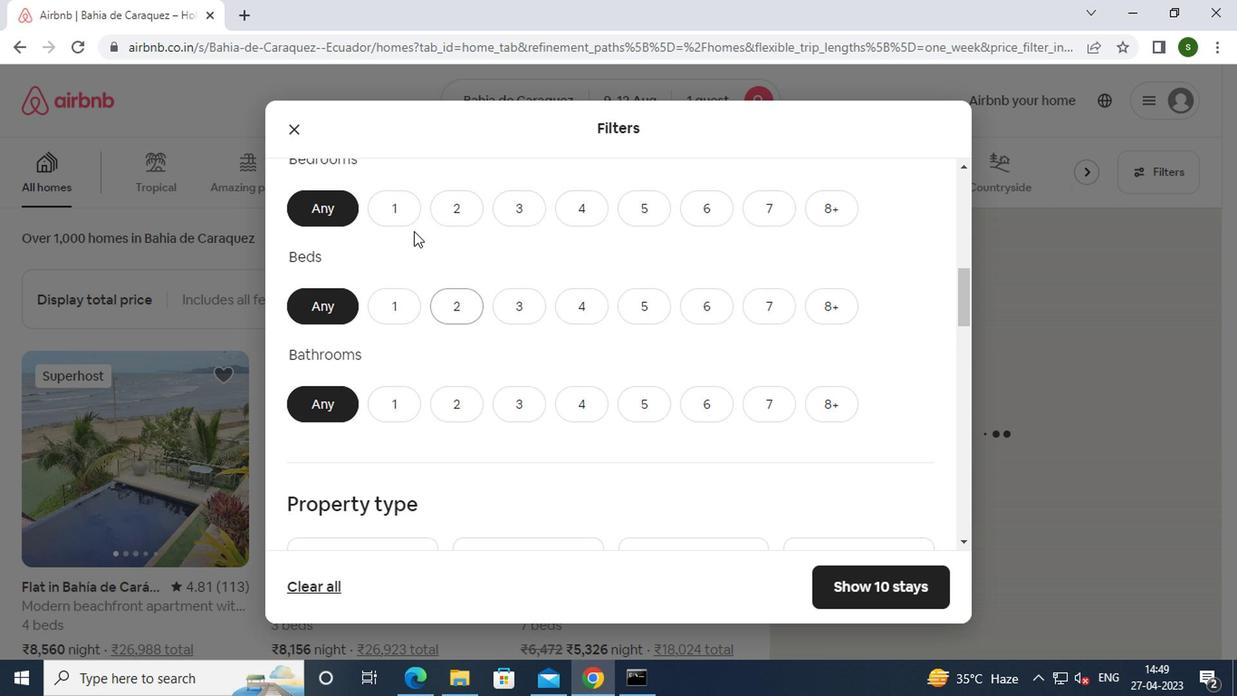 
Action: Mouse moved to (392, 308)
Screenshot: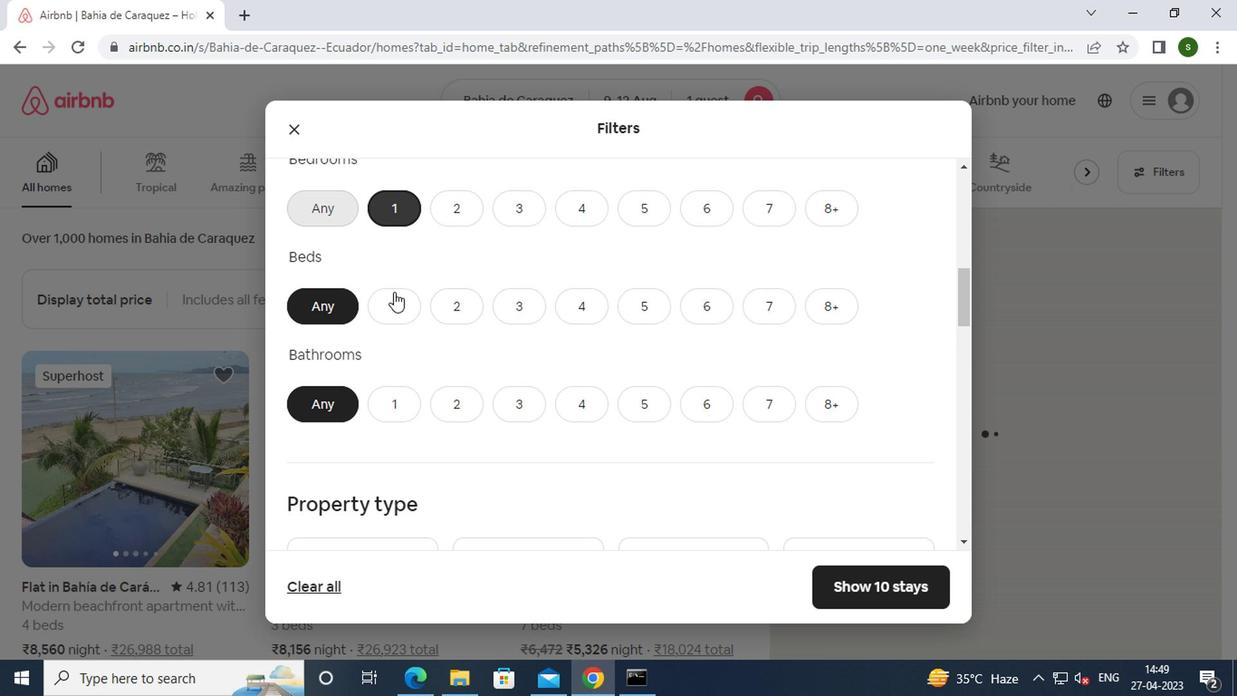 
Action: Mouse pressed left at (392, 308)
Screenshot: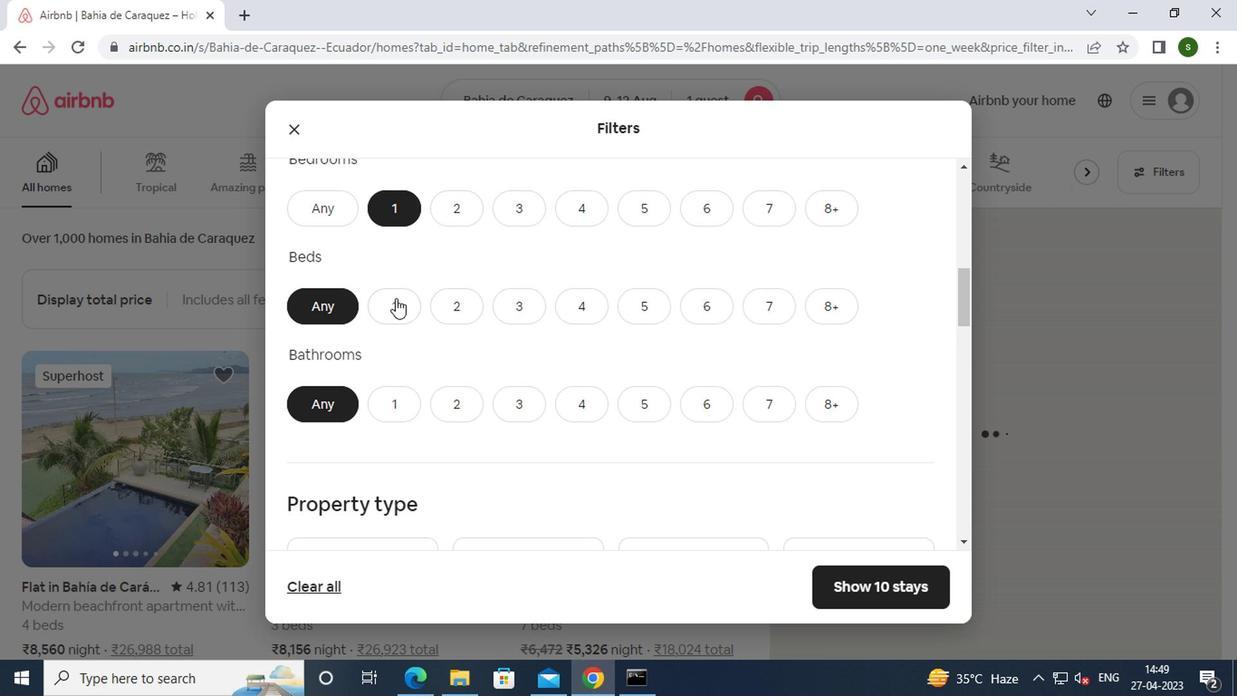 
Action: Mouse moved to (402, 411)
Screenshot: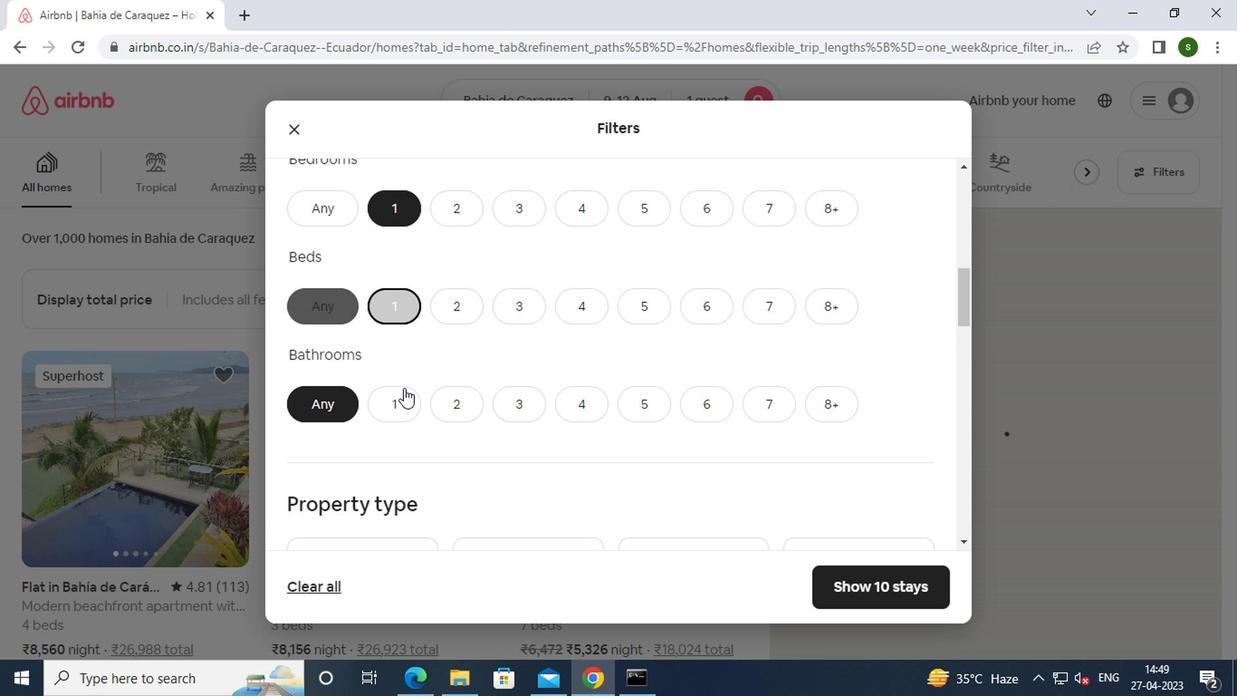 
Action: Mouse pressed left at (402, 411)
Screenshot: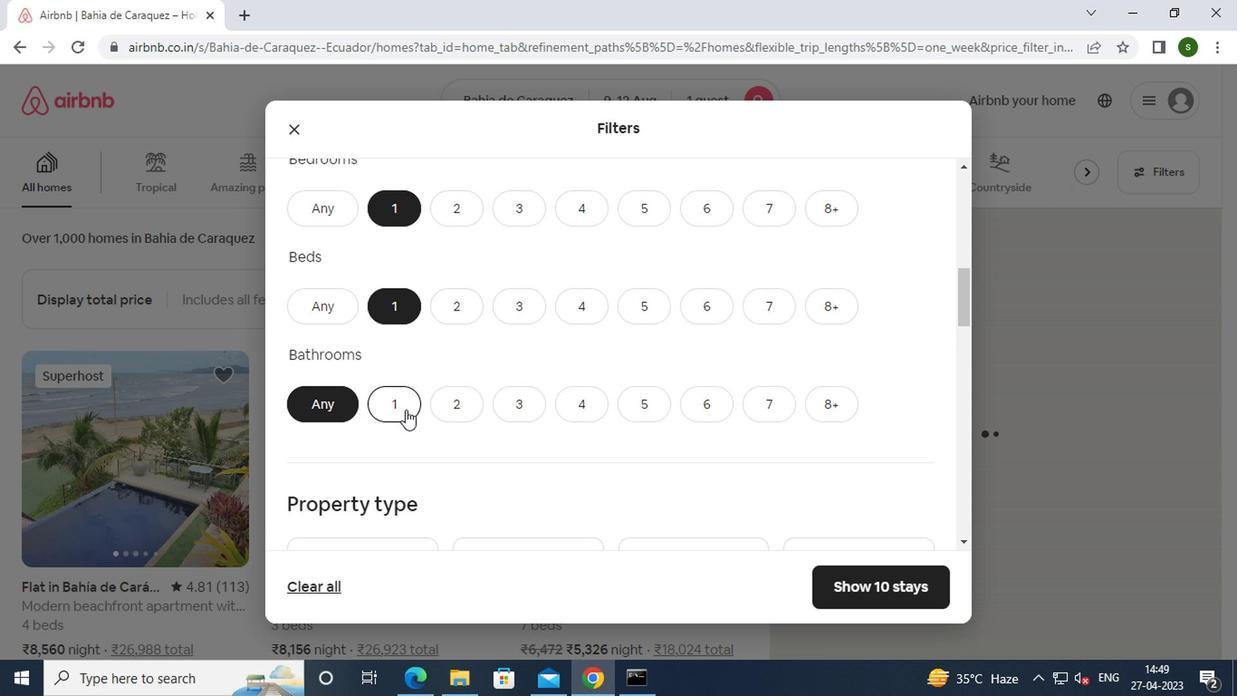 
Action: Mouse moved to (594, 324)
Screenshot: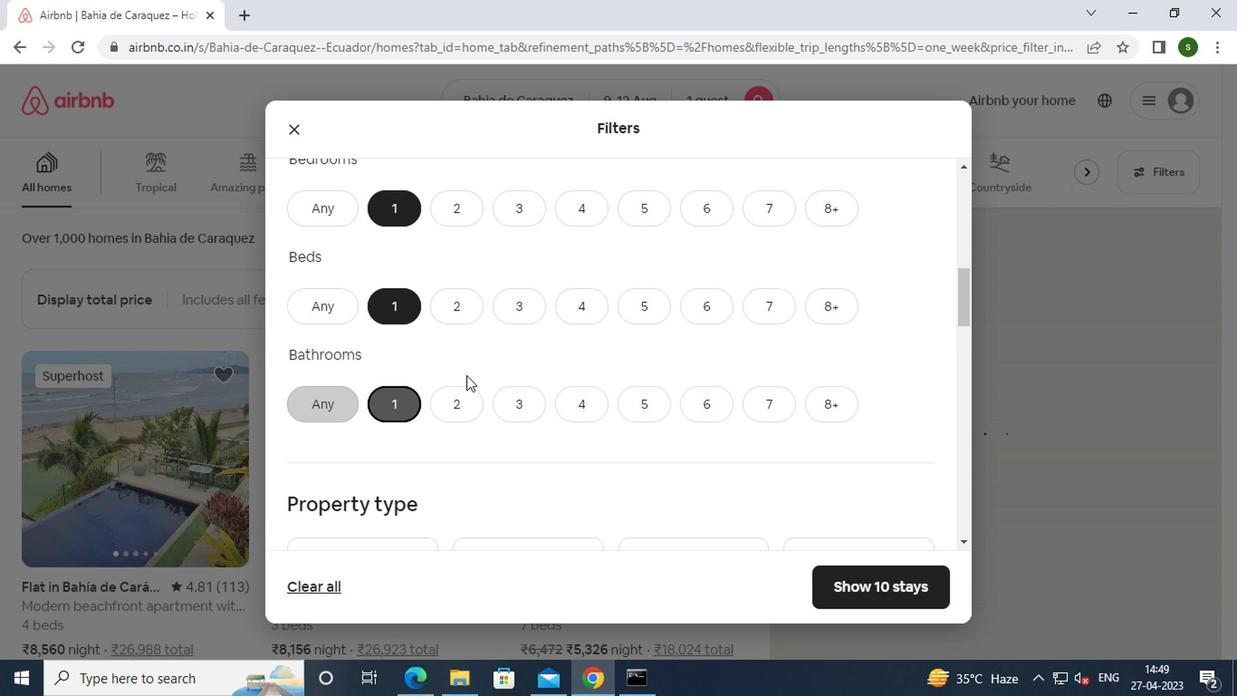 
Action: Mouse scrolled (594, 323) with delta (0, 0)
Screenshot: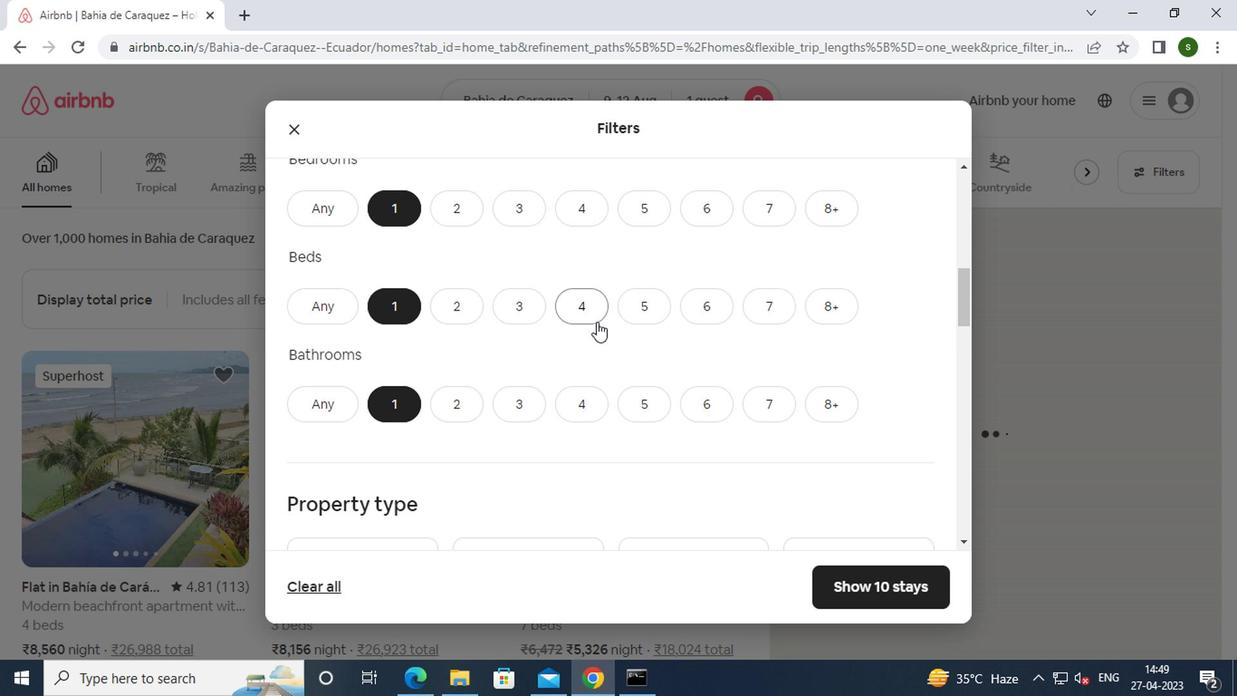 
Action: Mouse scrolled (594, 323) with delta (0, 0)
Screenshot: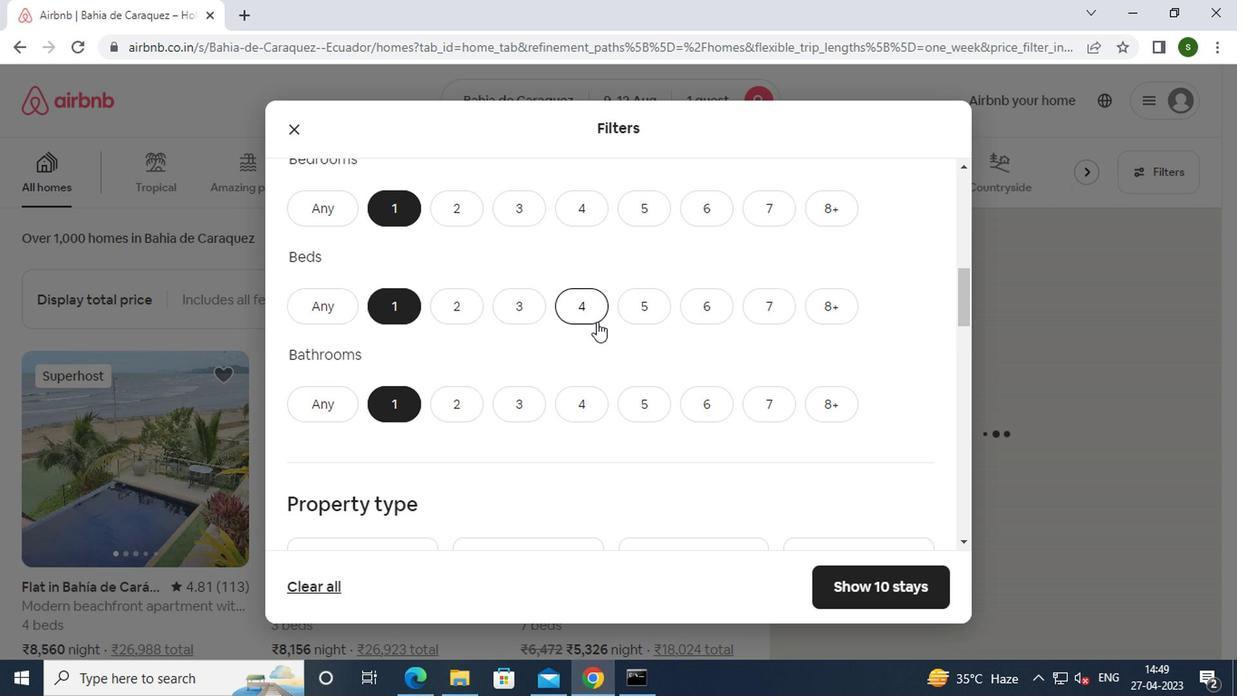 
Action: Mouse moved to (381, 415)
Screenshot: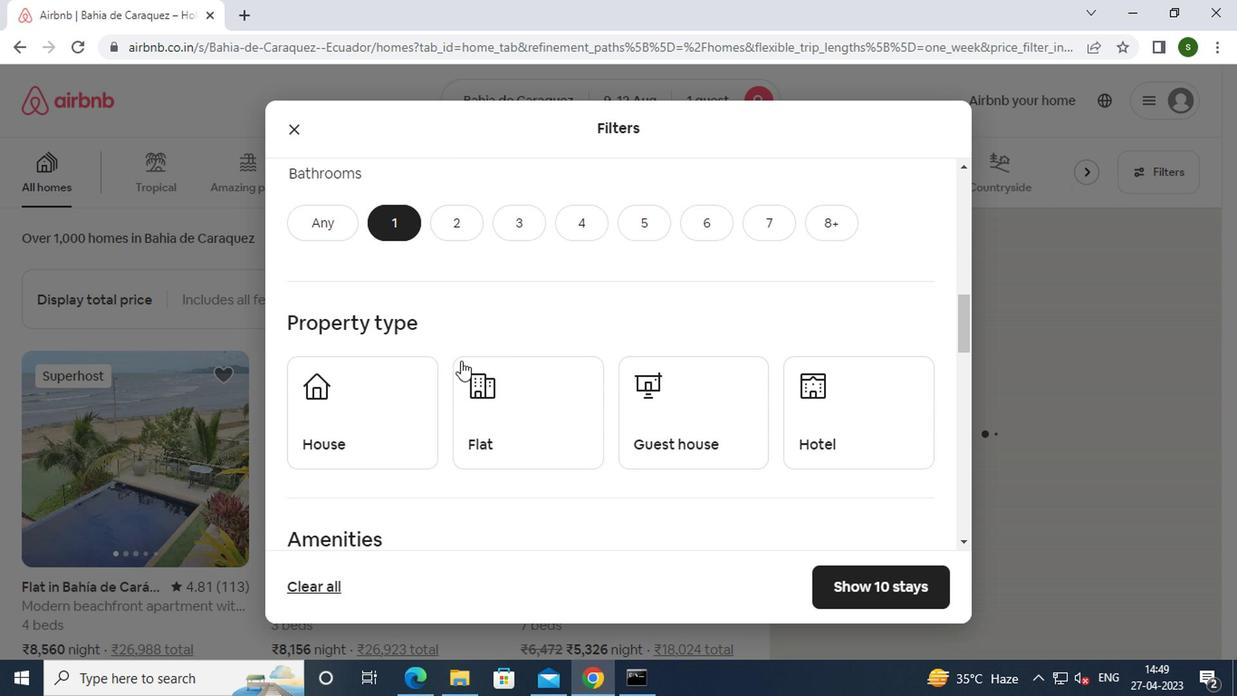 
Action: Mouse pressed left at (381, 415)
Screenshot: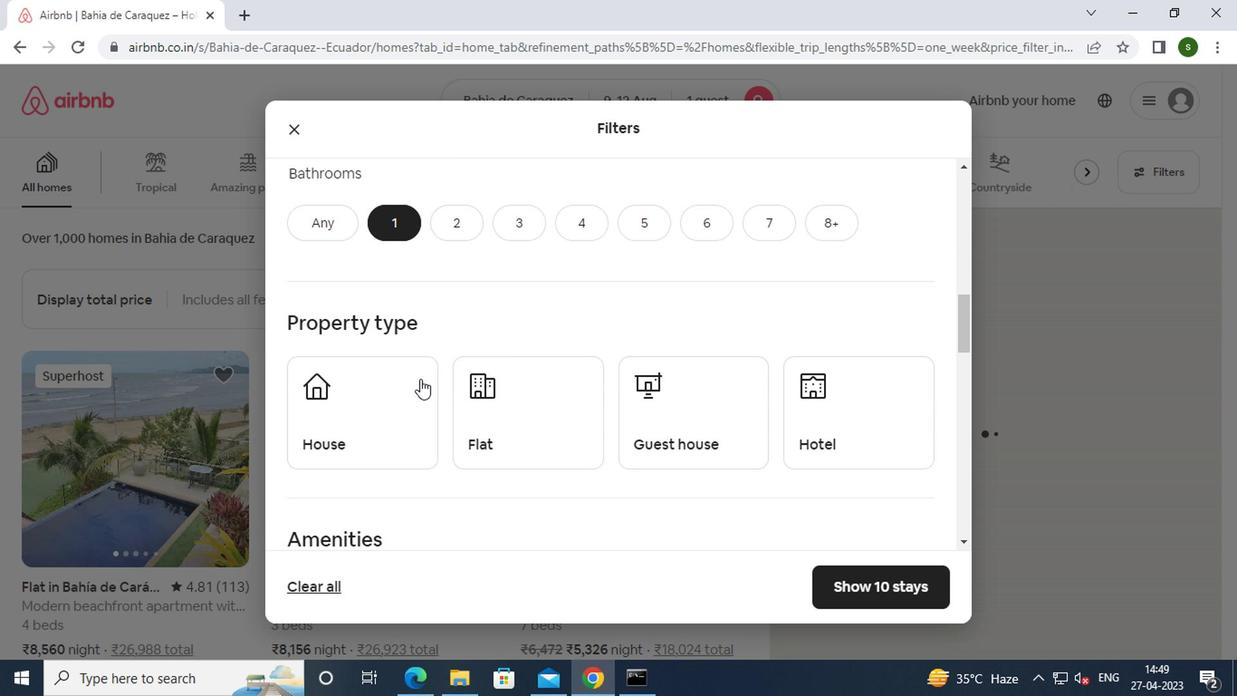 
Action: Mouse moved to (533, 417)
Screenshot: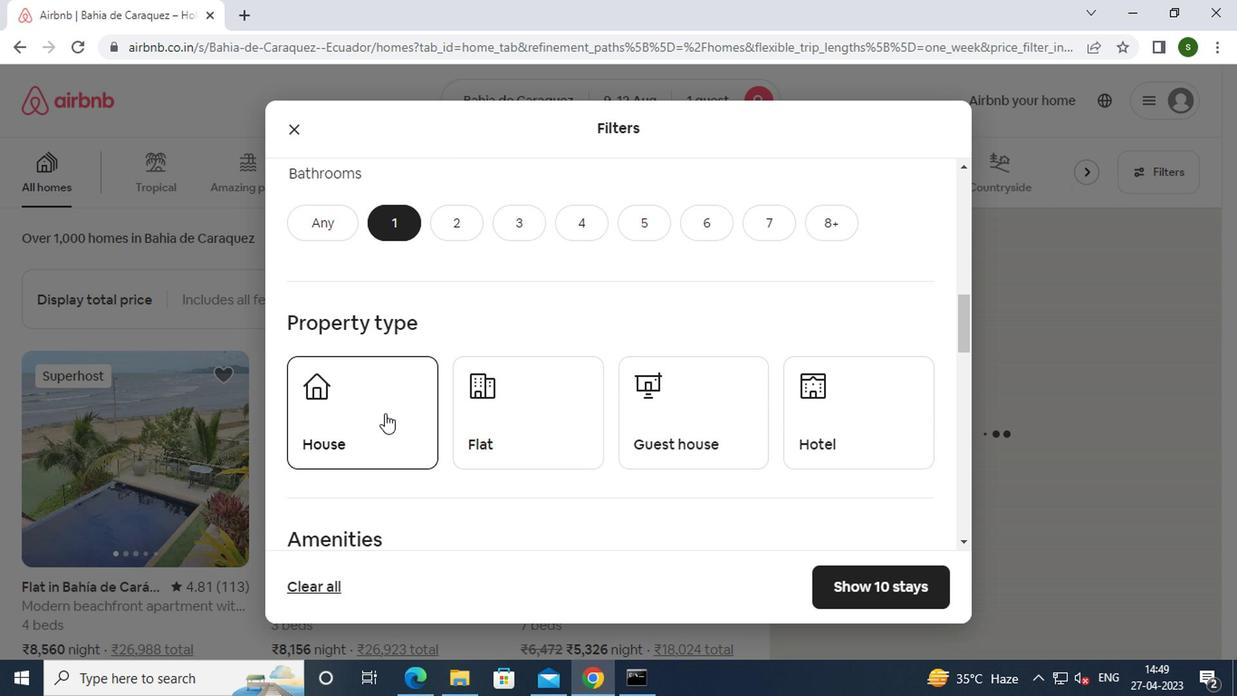 
Action: Mouse pressed left at (533, 417)
Screenshot: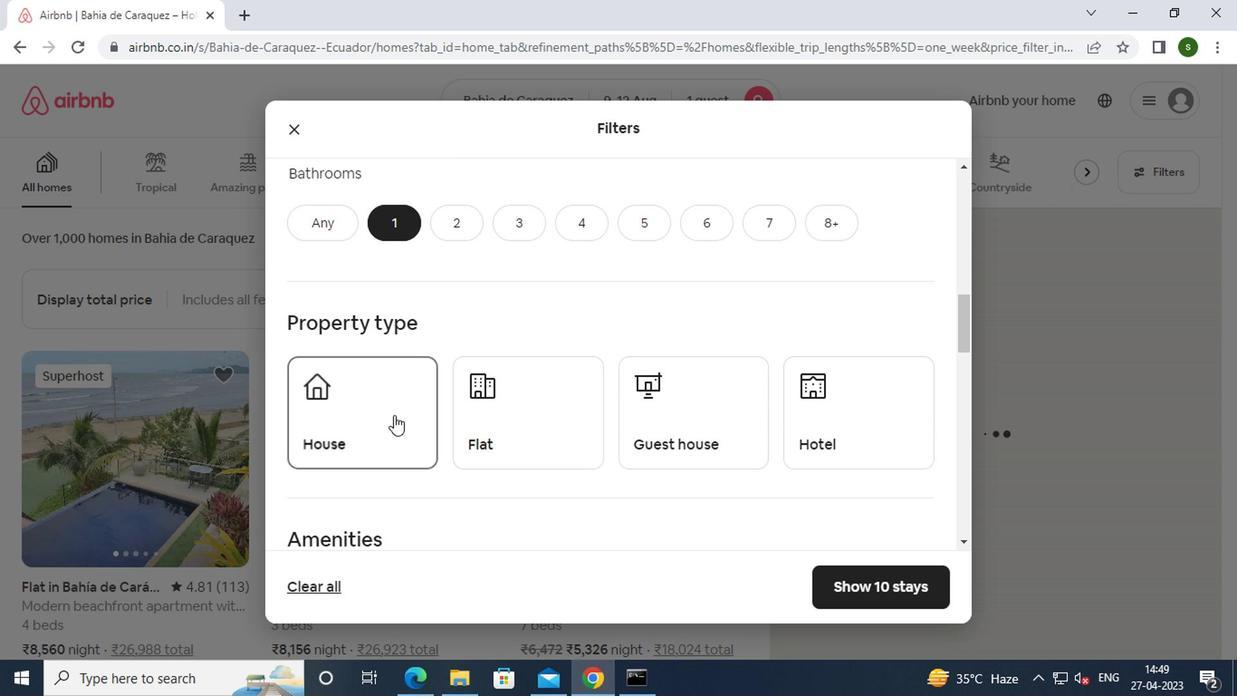 
Action: Mouse moved to (689, 420)
Screenshot: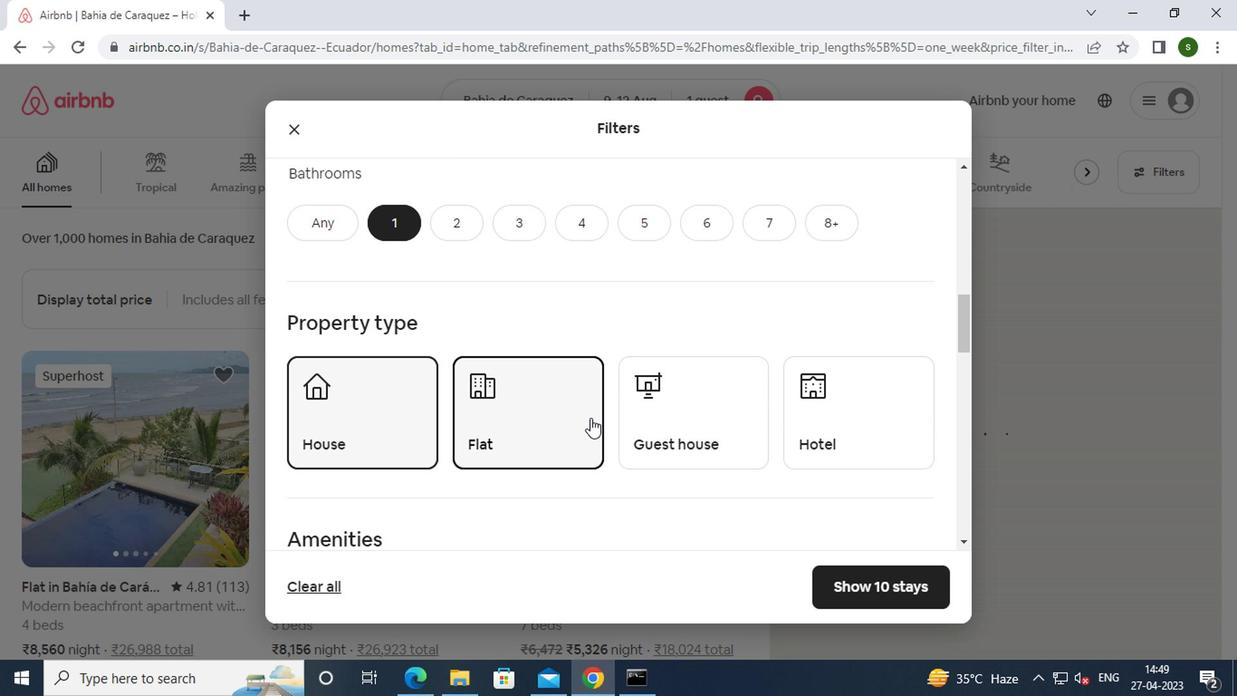 
Action: Mouse pressed left at (689, 420)
Screenshot: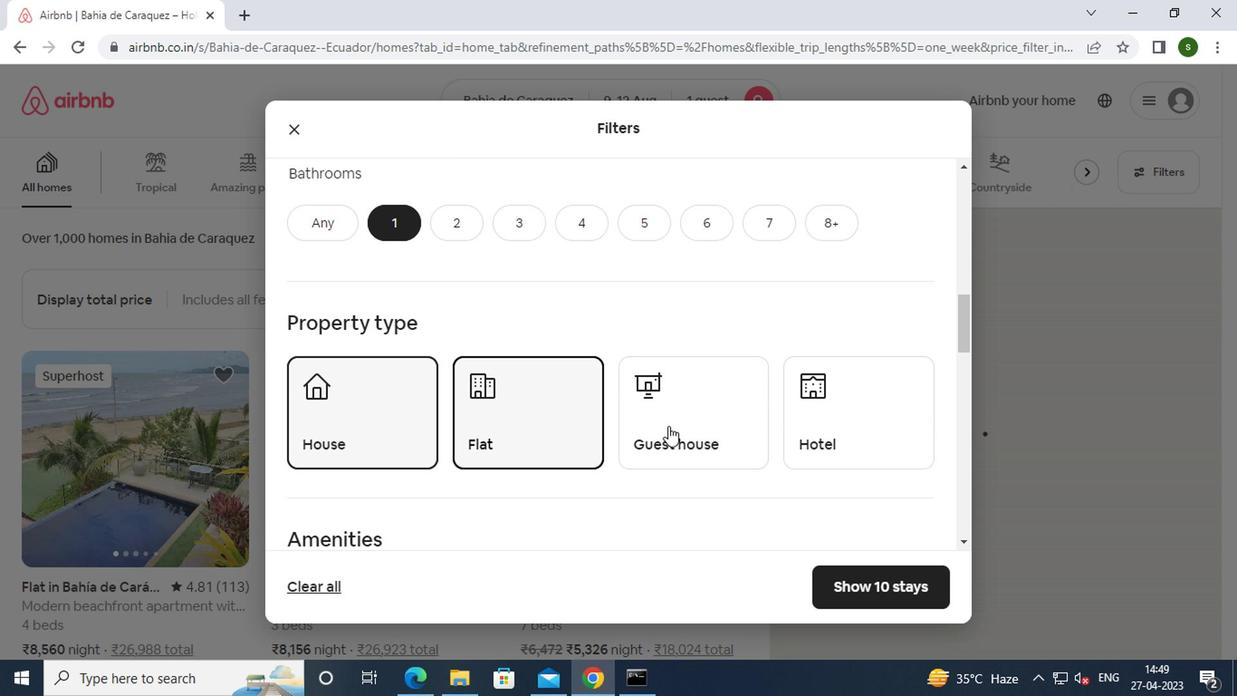 
Action: Mouse scrolled (689, 419) with delta (0, -1)
Screenshot: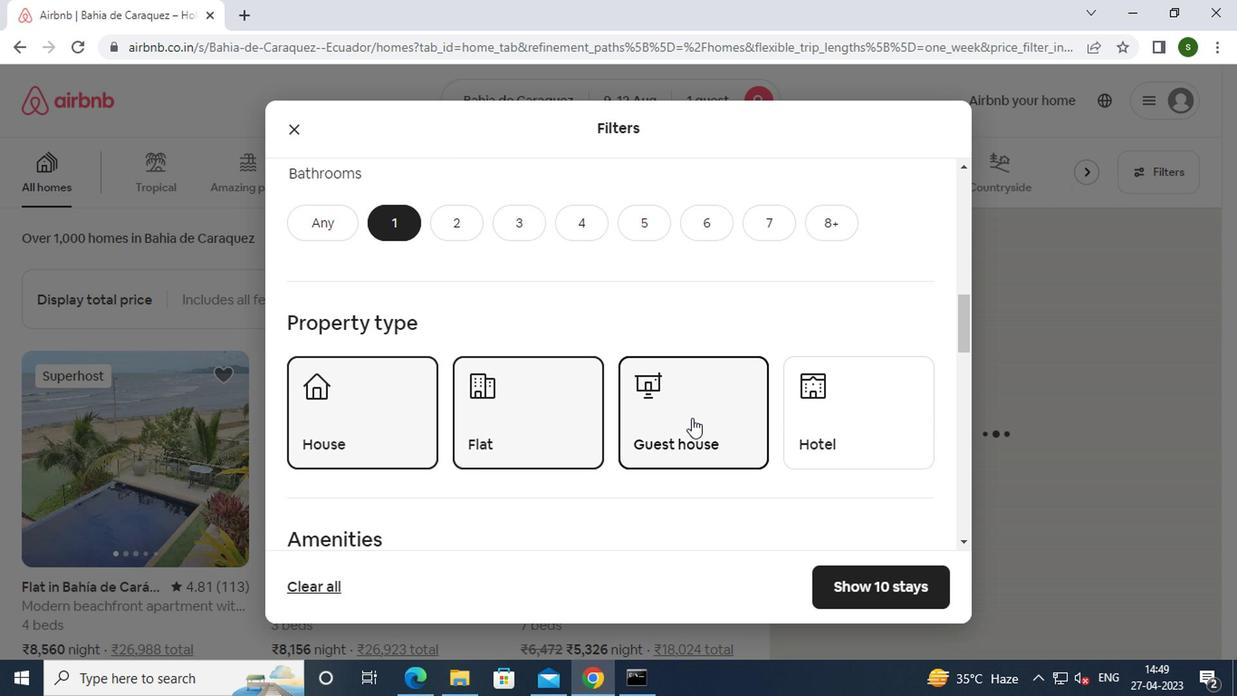 
Action: Mouse scrolled (689, 419) with delta (0, -1)
Screenshot: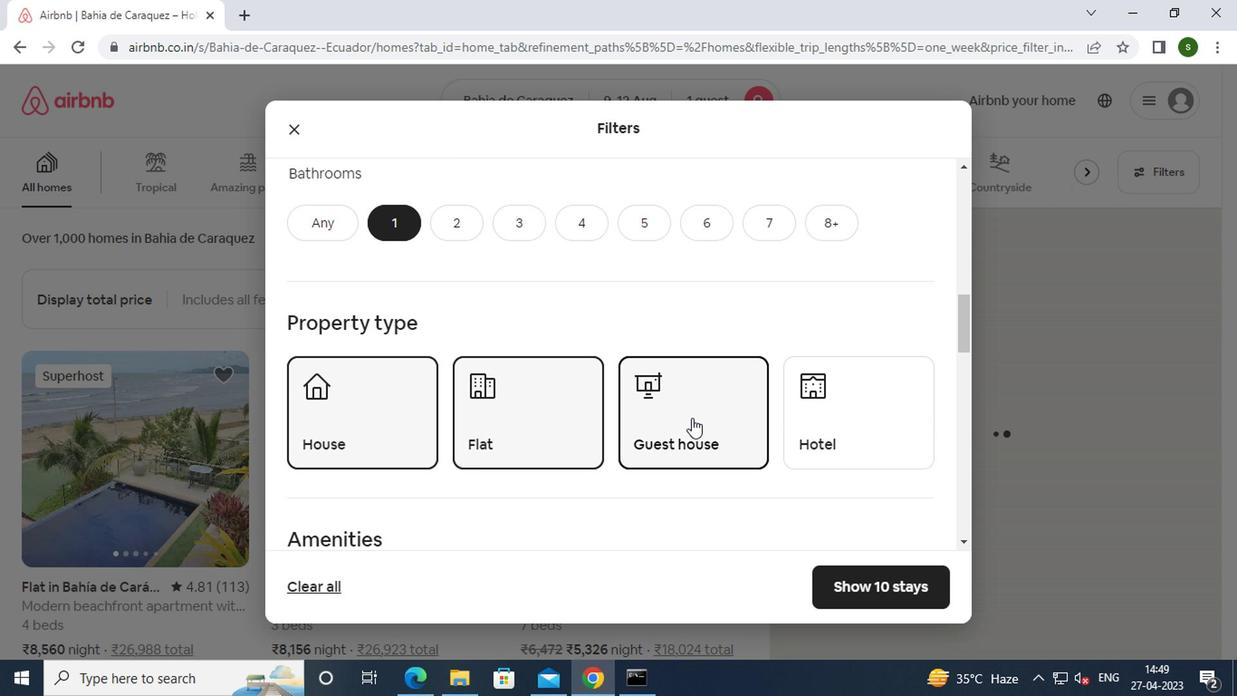 
Action: Mouse scrolled (689, 419) with delta (0, -1)
Screenshot: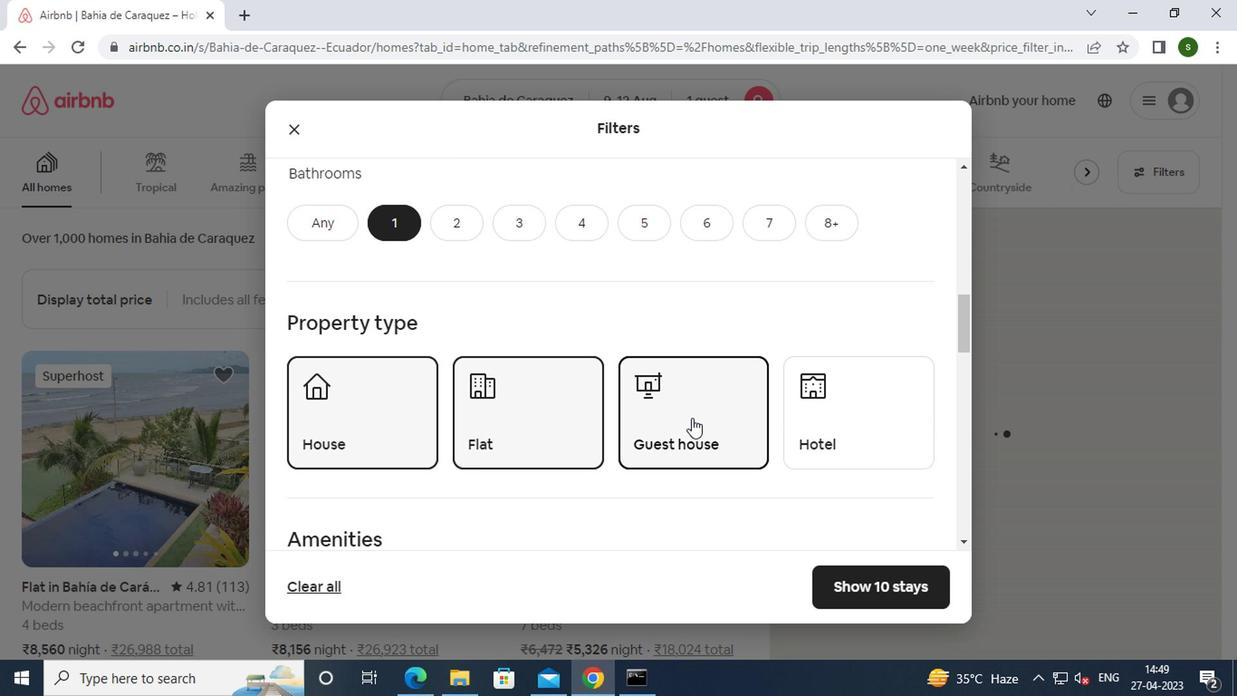 
Action: Mouse scrolled (689, 419) with delta (0, -1)
Screenshot: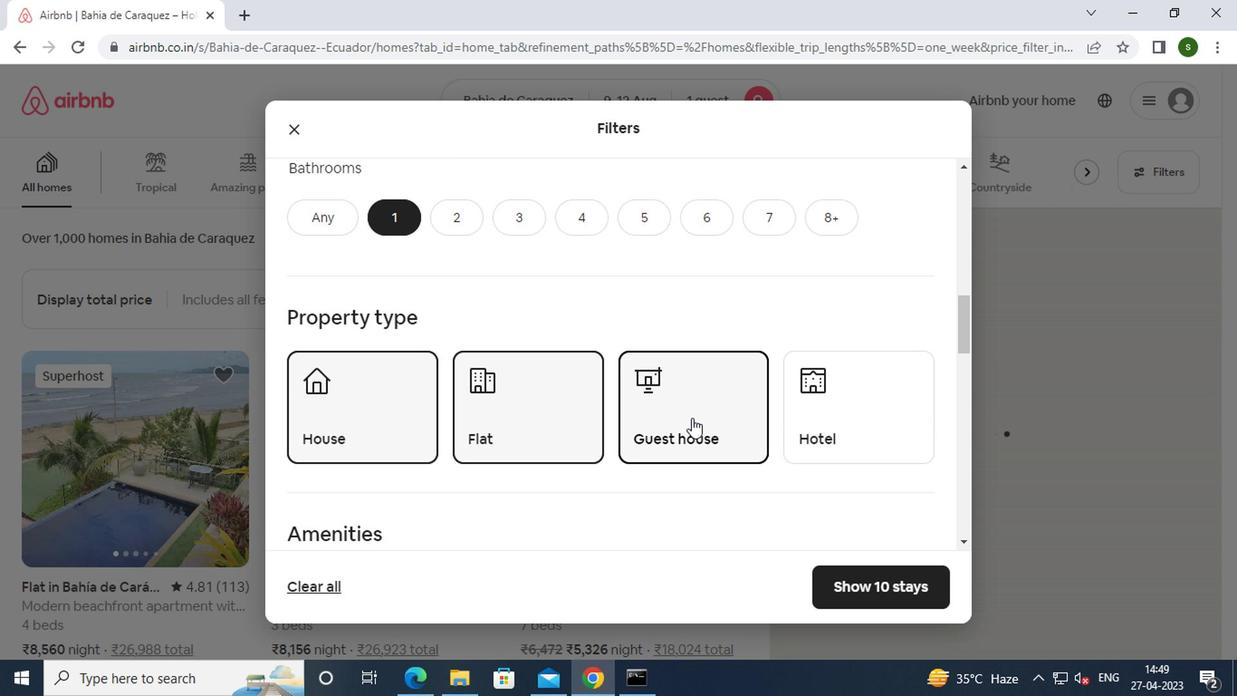 
Action: Mouse scrolled (689, 419) with delta (0, -1)
Screenshot: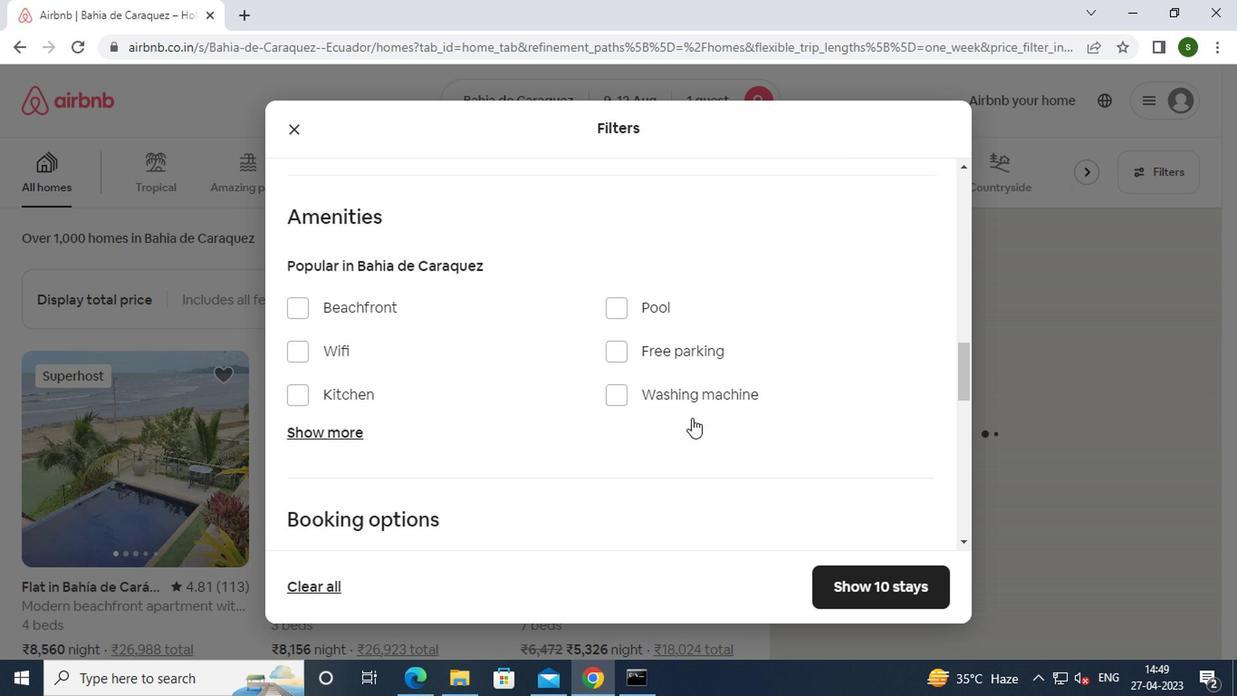 
Action: Mouse scrolled (689, 419) with delta (0, -1)
Screenshot: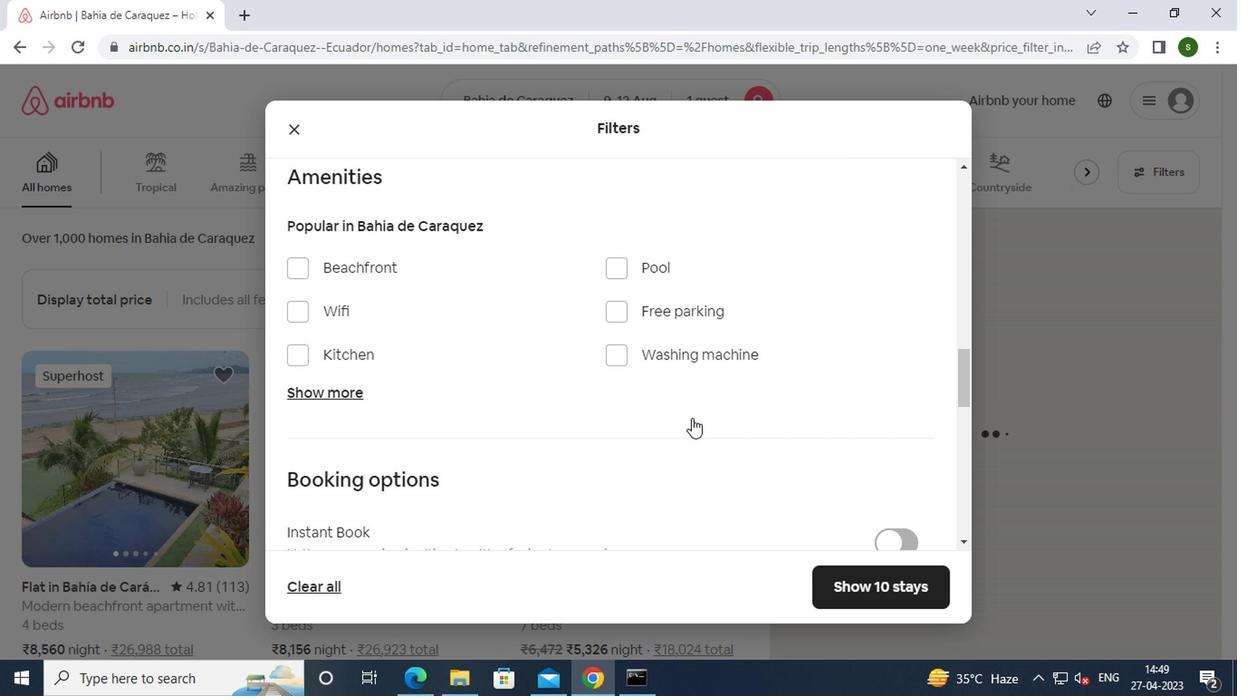 
Action: Mouse moved to (879, 422)
Screenshot: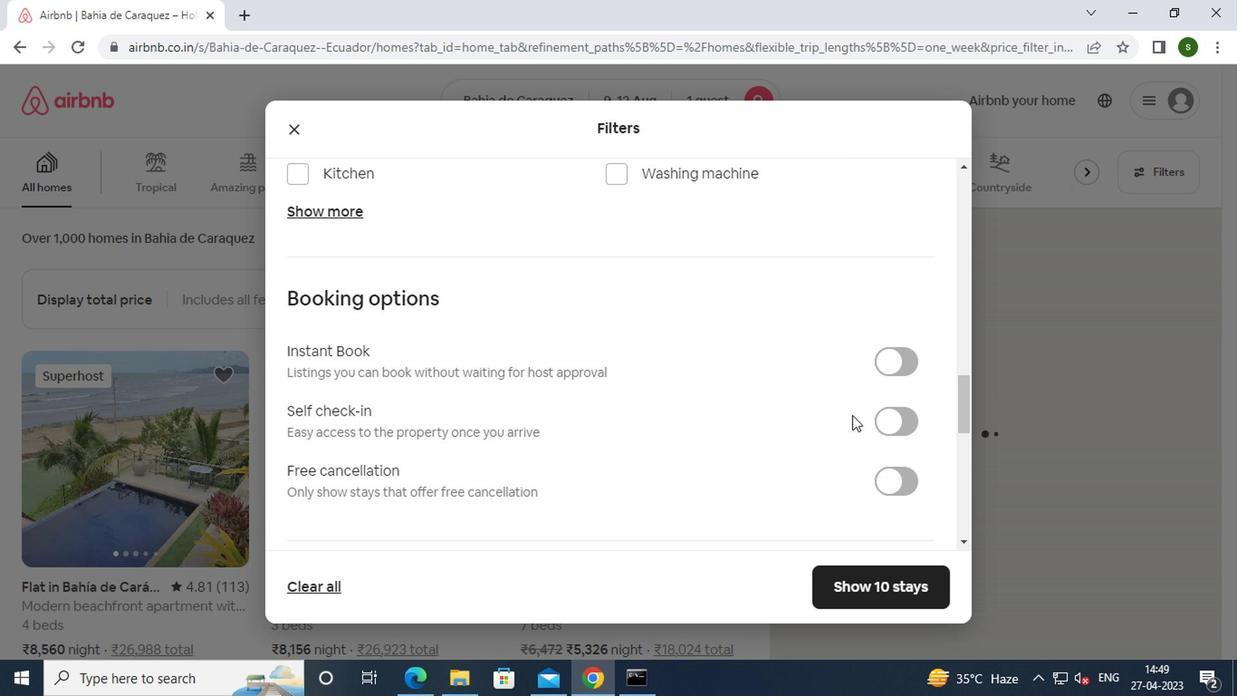 
Action: Mouse pressed left at (879, 422)
Screenshot: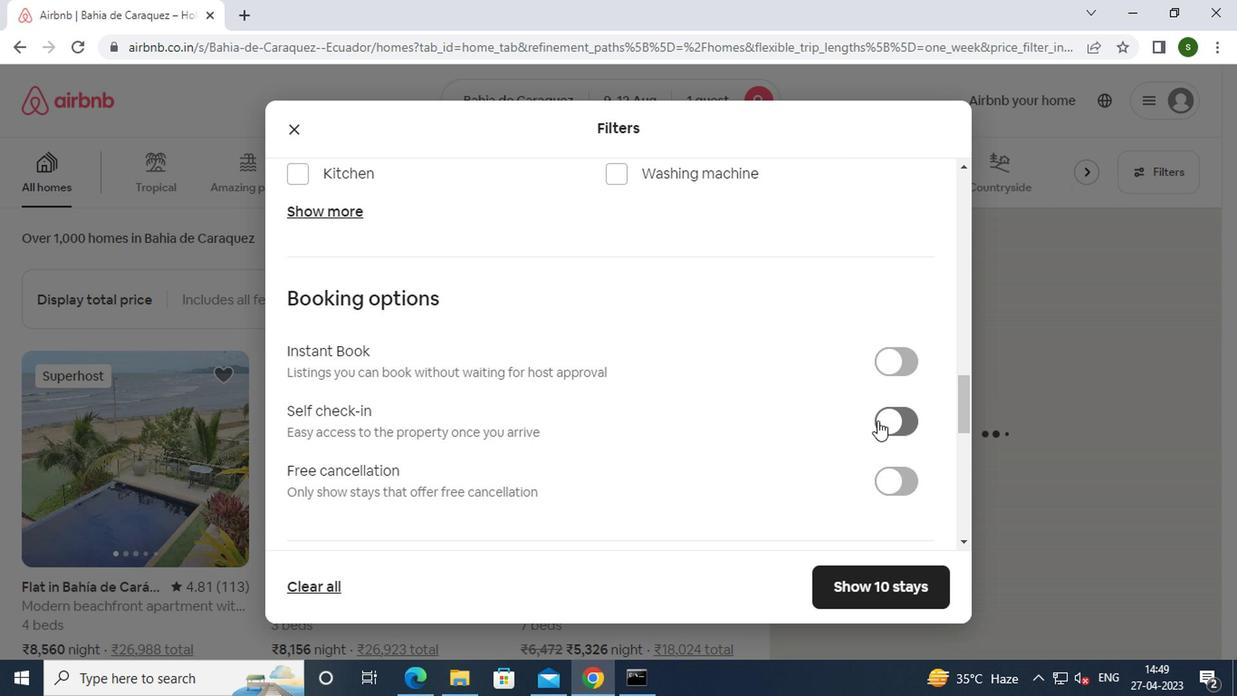 
Action: Mouse moved to (662, 395)
Screenshot: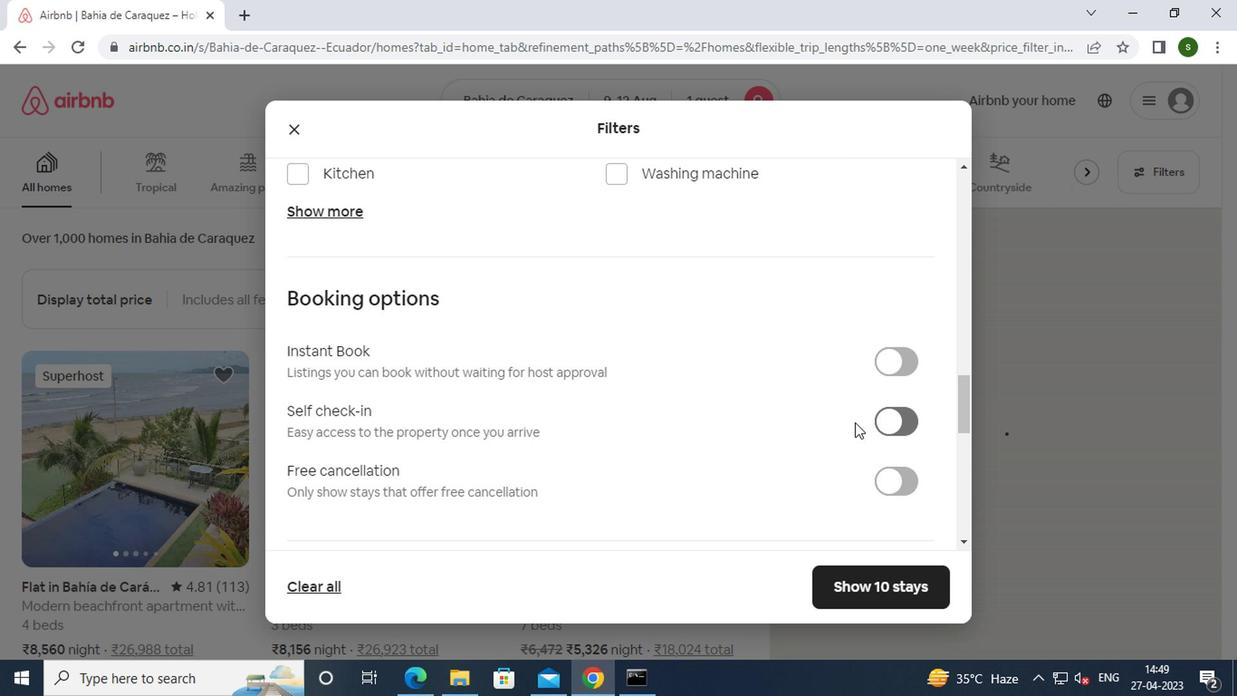 
Action: Mouse scrolled (662, 393) with delta (0, -1)
Screenshot: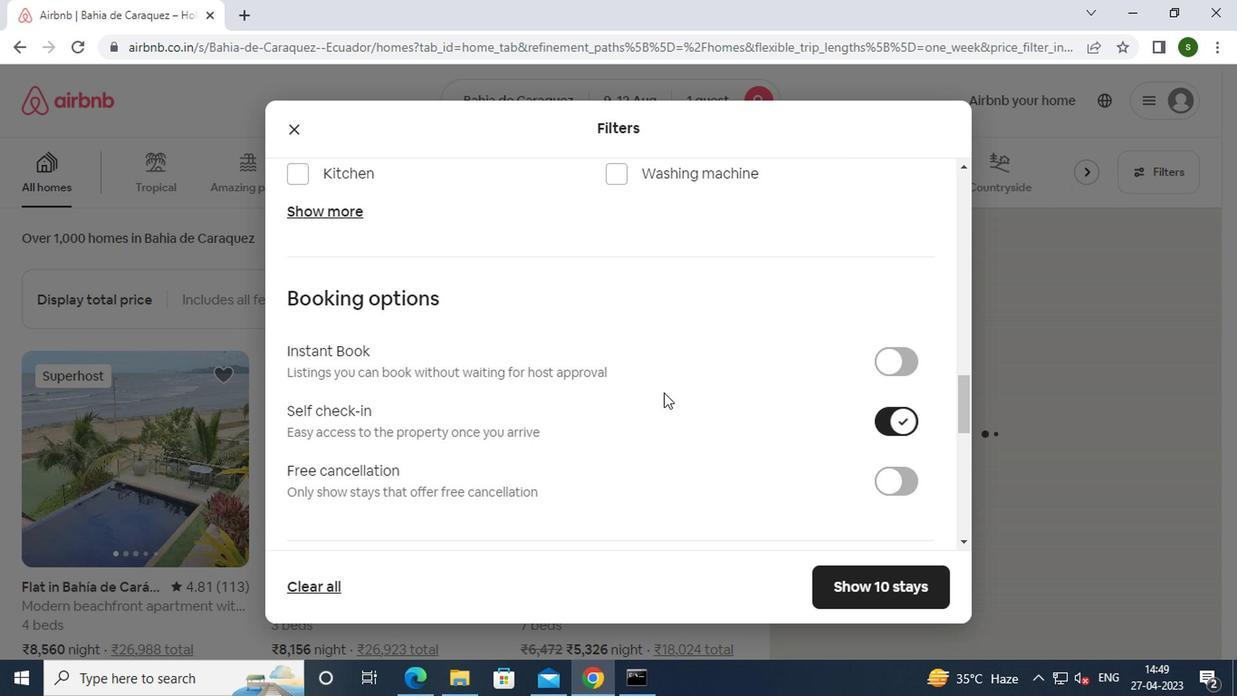 
Action: Mouse scrolled (662, 393) with delta (0, -1)
Screenshot: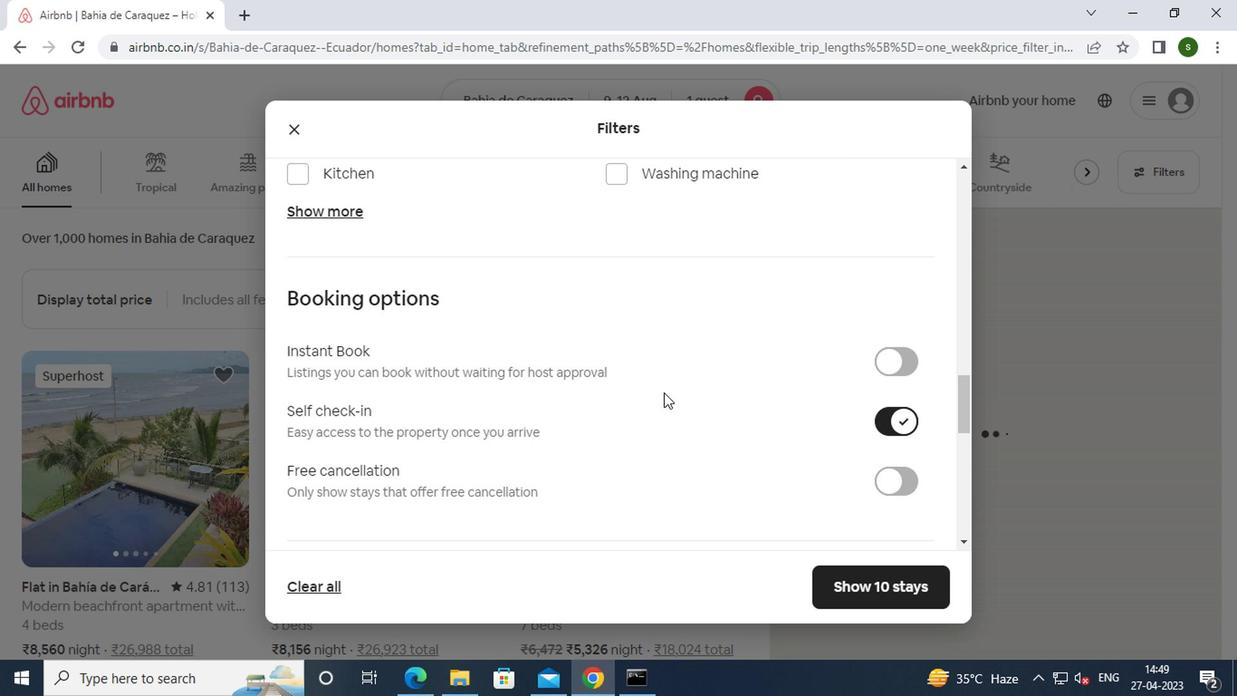 
Action: Mouse scrolled (662, 393) with delta (0, -1)
Screenshot: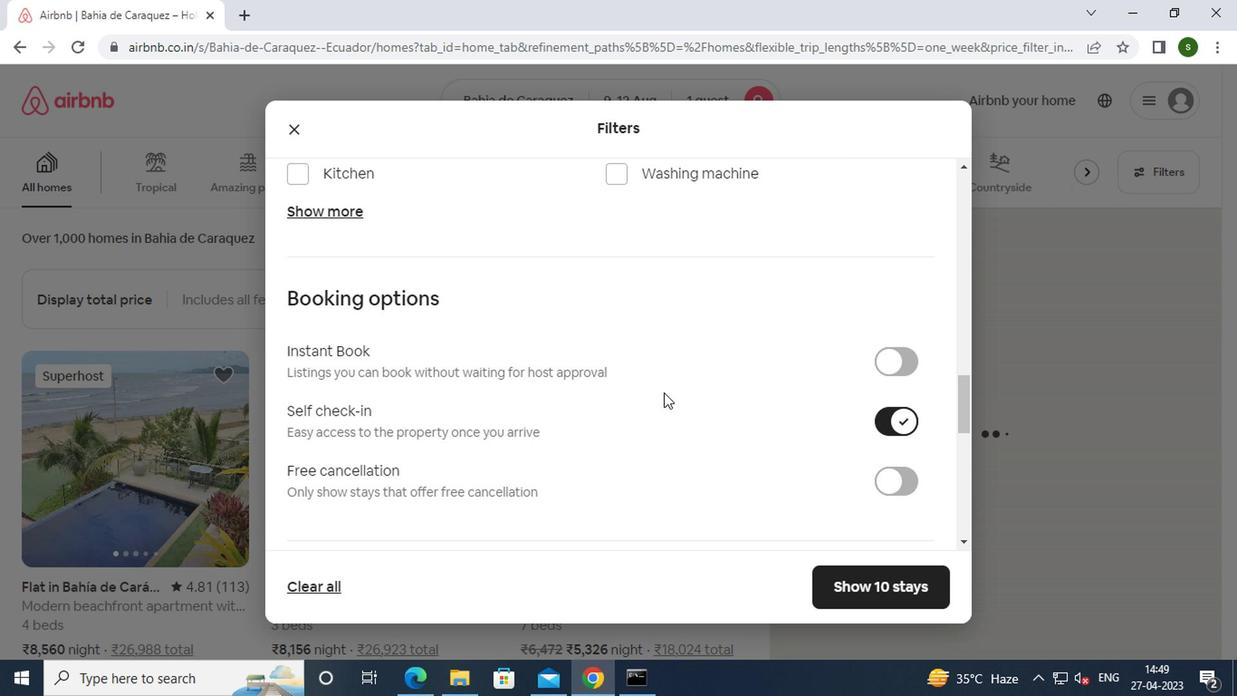 
Action: Mouse scrolled (662, 393) with delta (0, -1)
Screenshot: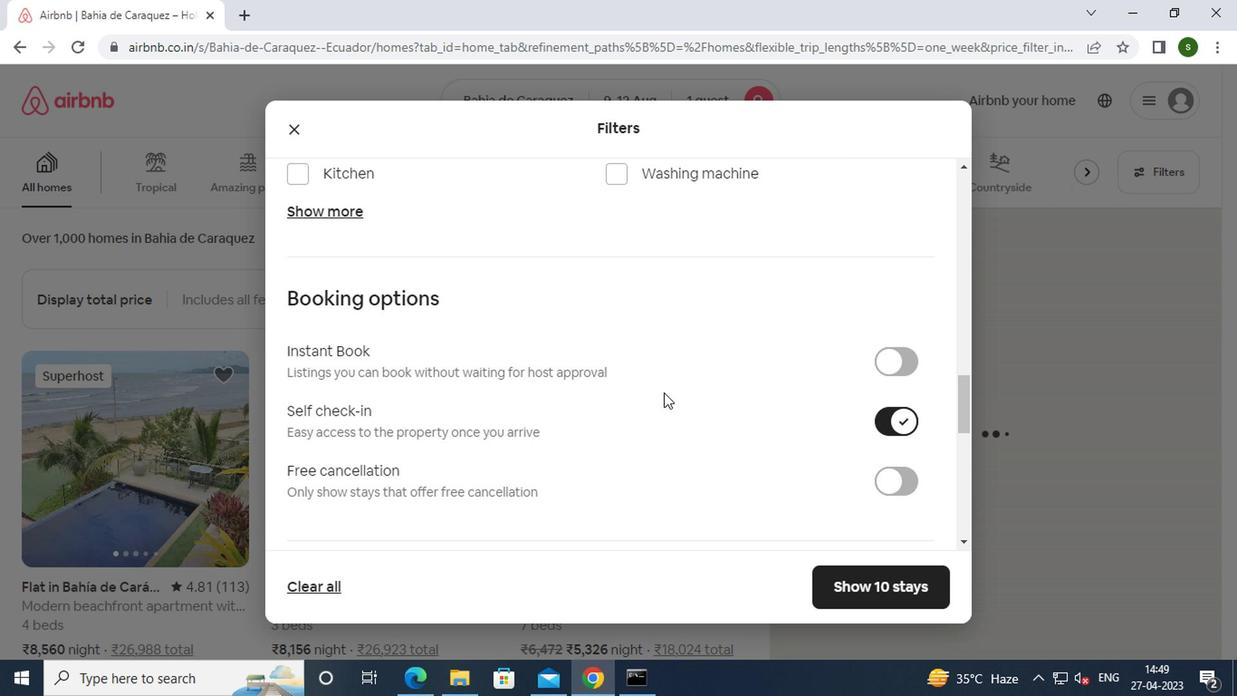 
Action: Mouse scrolled (662, 393) with delta (0, -1)
Screenshot: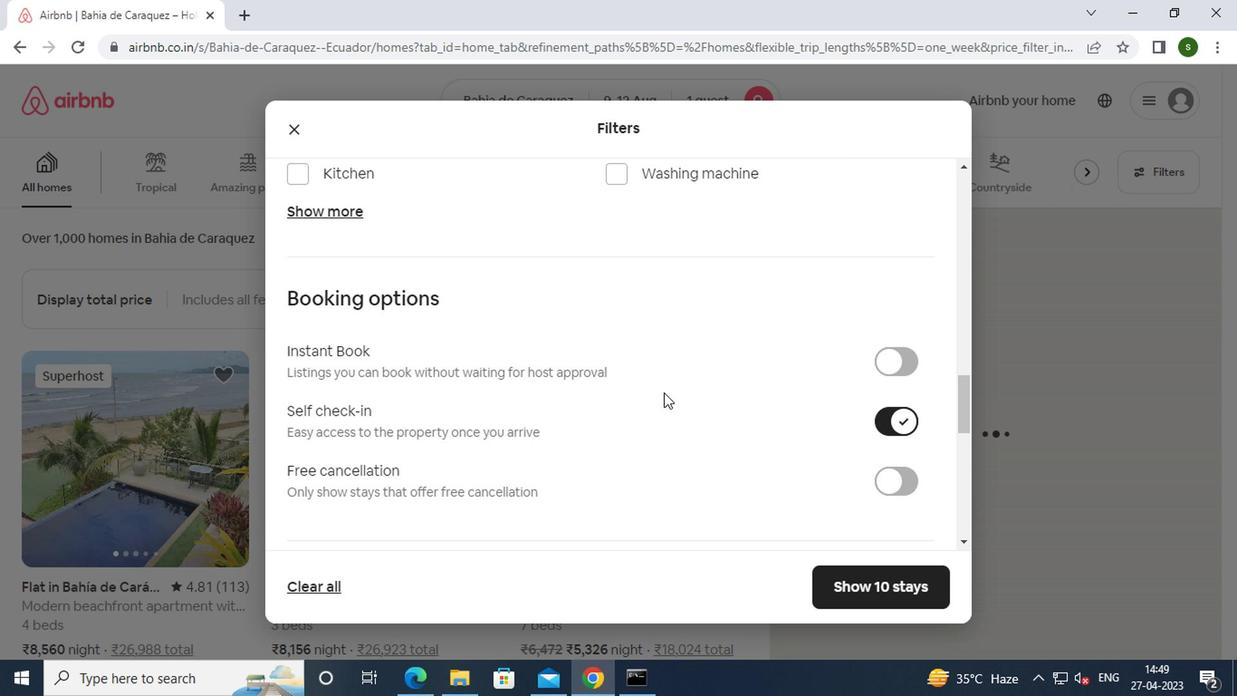 
Action: Mouse scrolled (662, 393) with delta (0, -1)
Screenshot: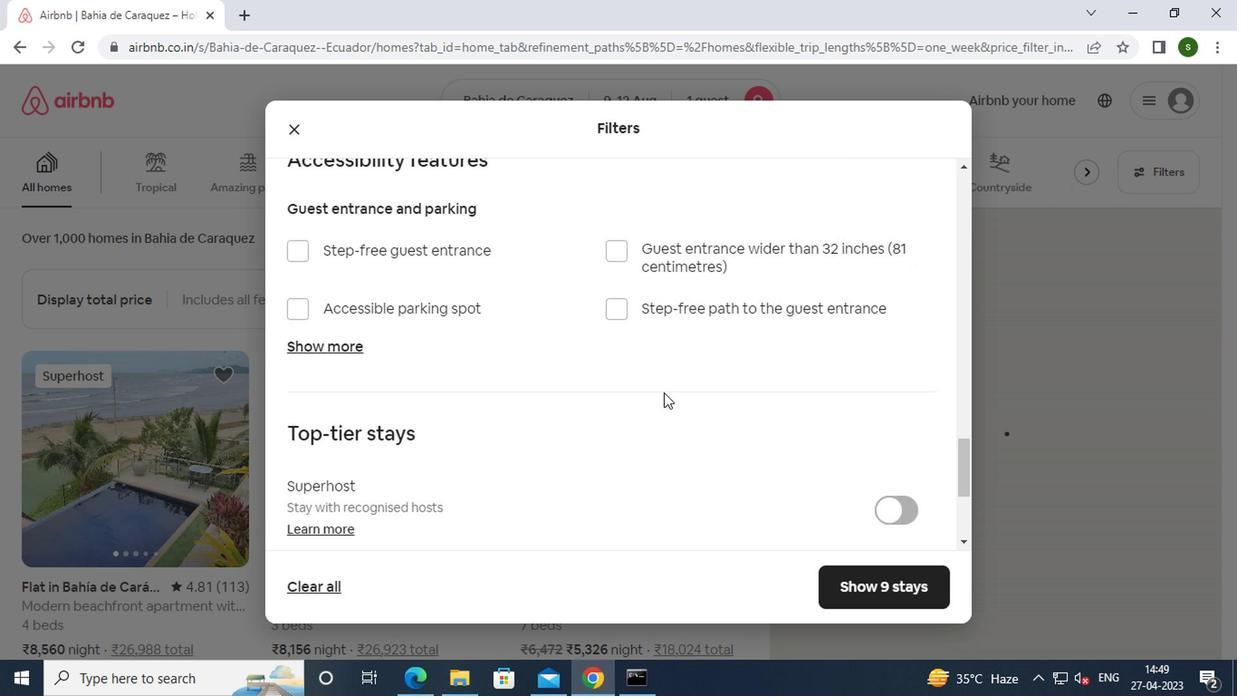 
Action: Mouse scrolled (662, 393) with delta (0, -1)
Screenshot: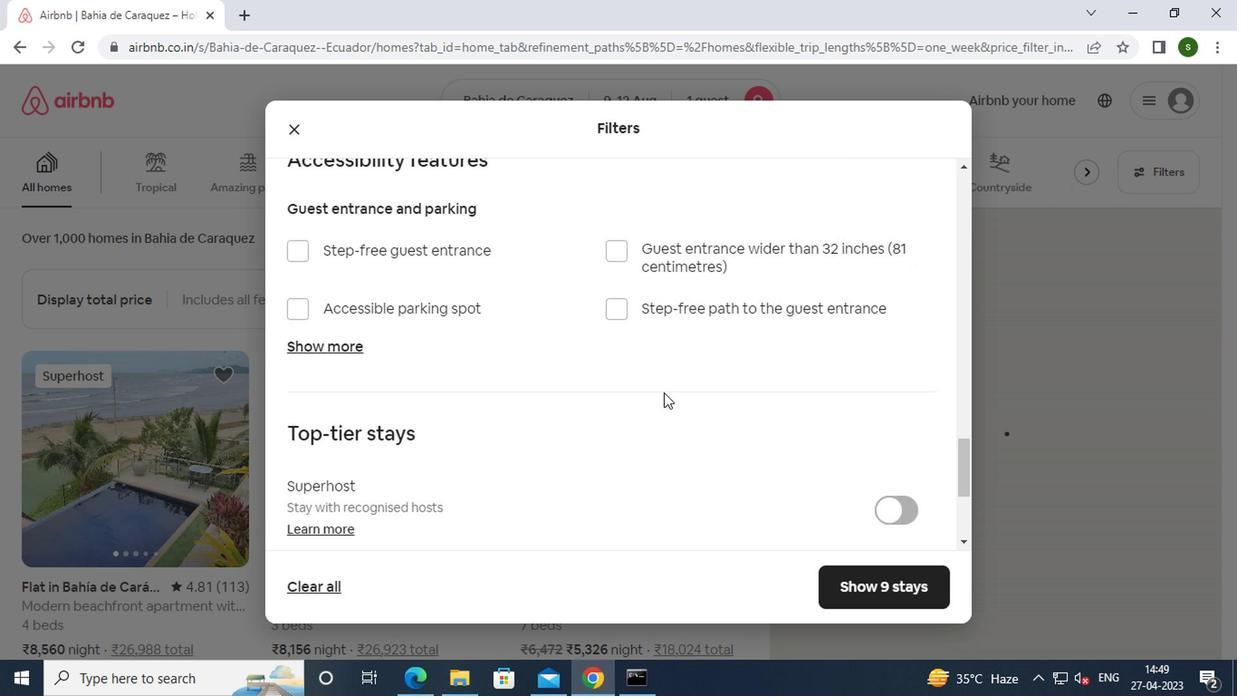 
Action: Mouse scrolled (662, 393) with delta (0, -1)
Screenshot: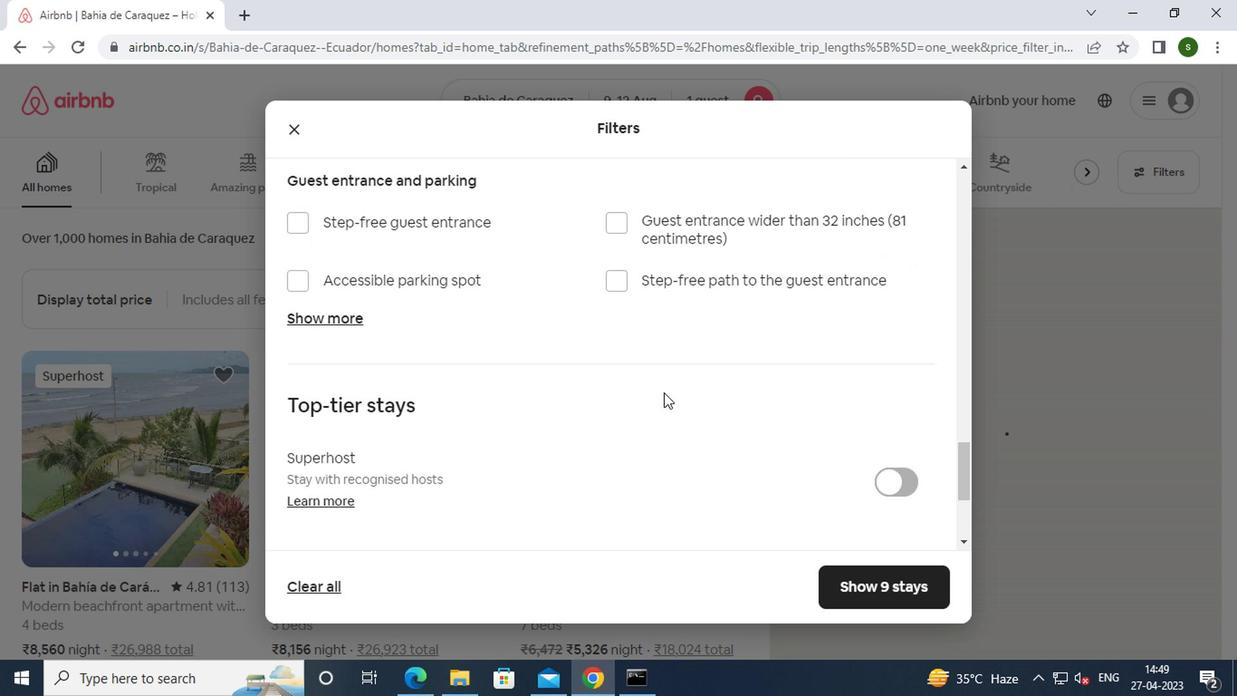 
Action: Mouse scrolled (662, 393) with delta (0, -1)
Screenshot: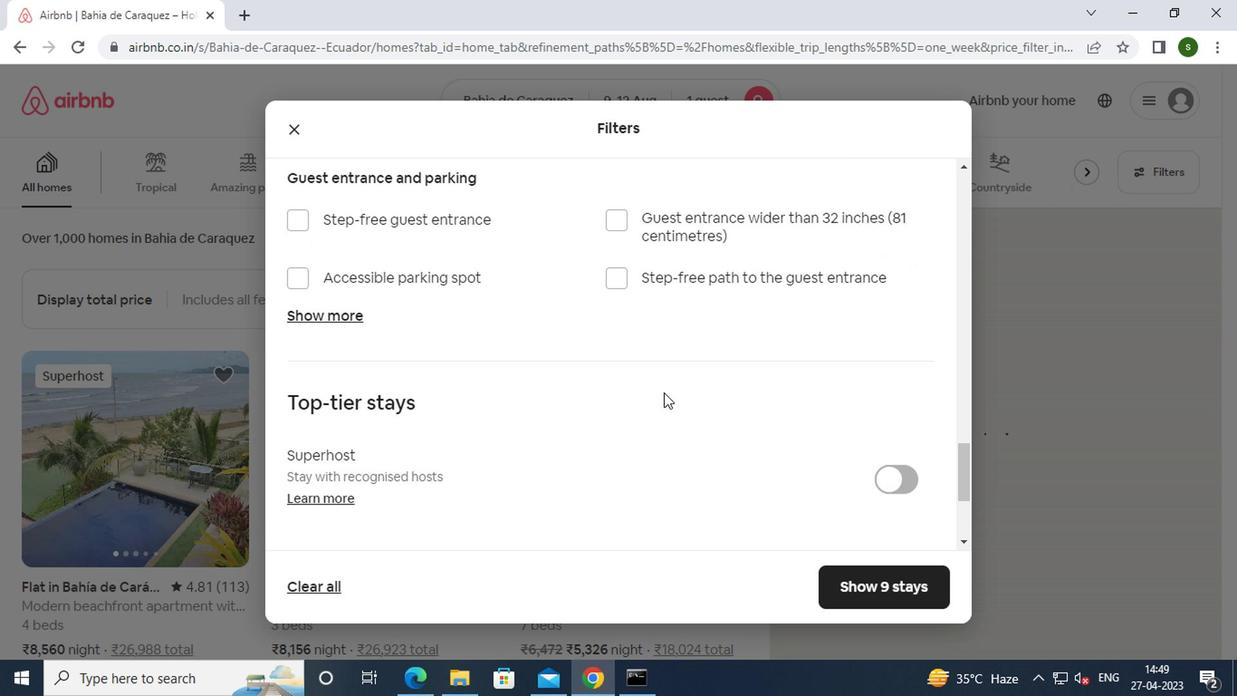 
Action: Mouse scrolled (662, 393) with delta (0, -1)
Screenshot: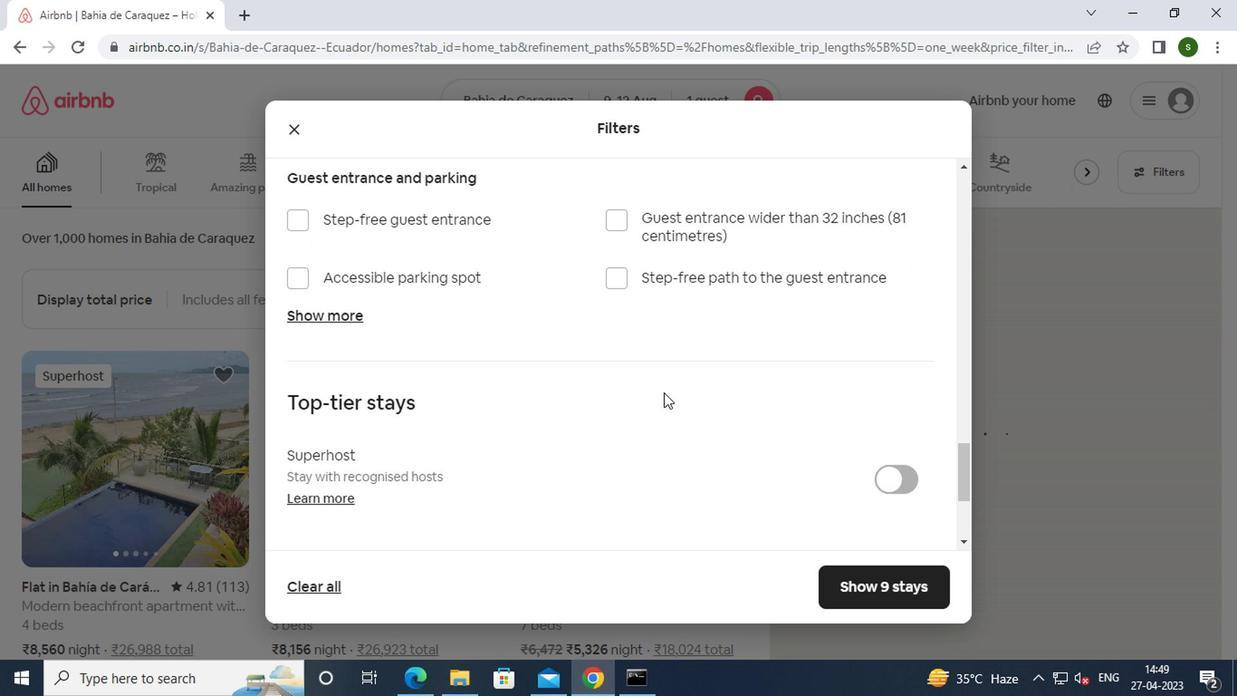 
Action: Mouse moved to (355, 424)
Screenshot: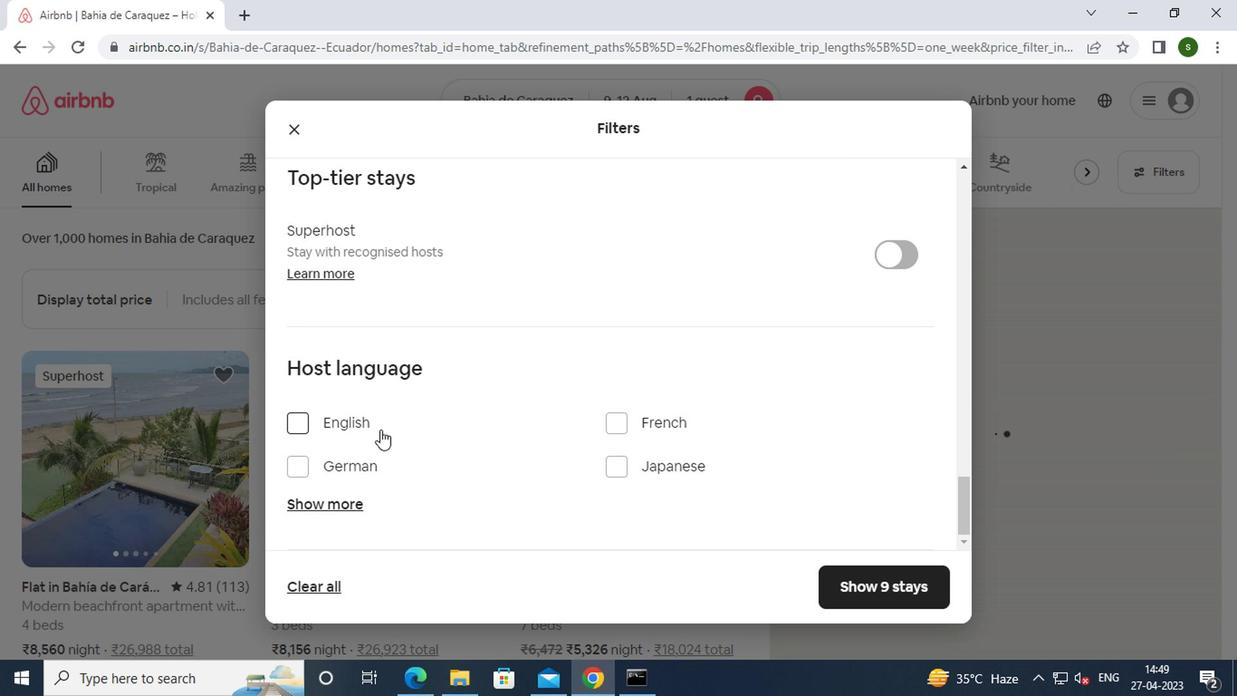 
Action: Mouse pressed left at (355, 424)
Screenshot: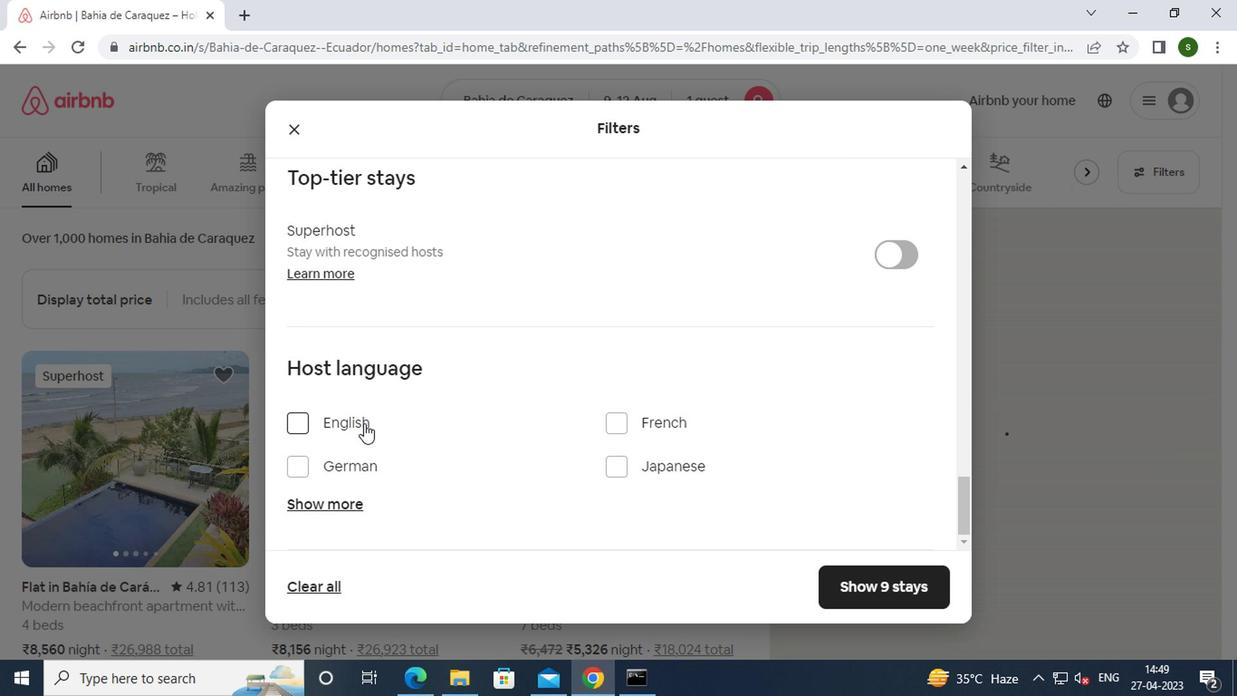 
Action: Mouse moved to (869, 580)
Screenshot: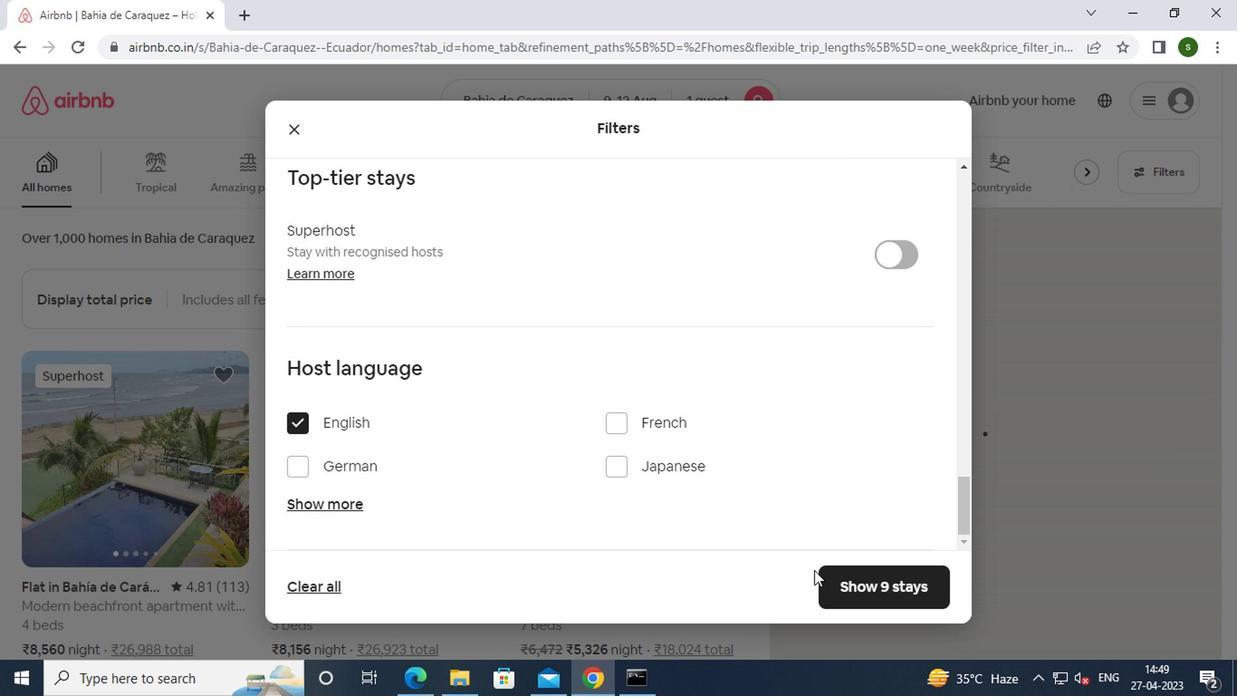 
Action: Mouse pressed left at (869, 580)
Screenshot: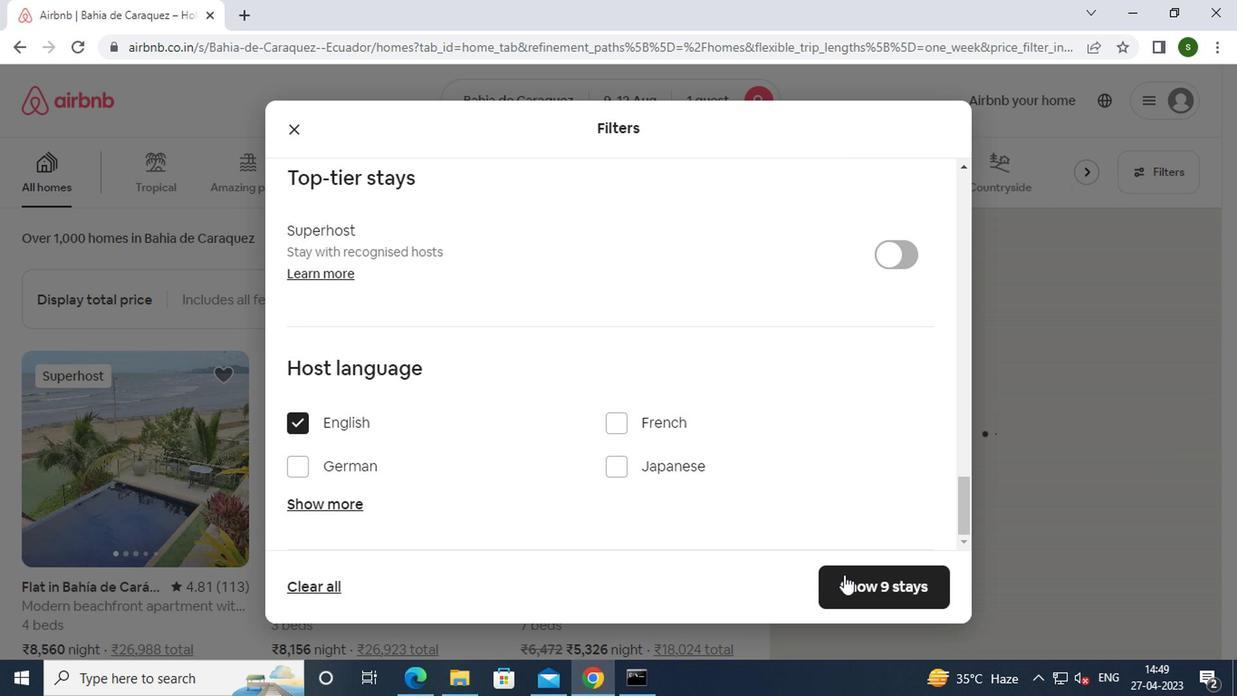
Action: Mouse moved to (598, 322)
Screenshot: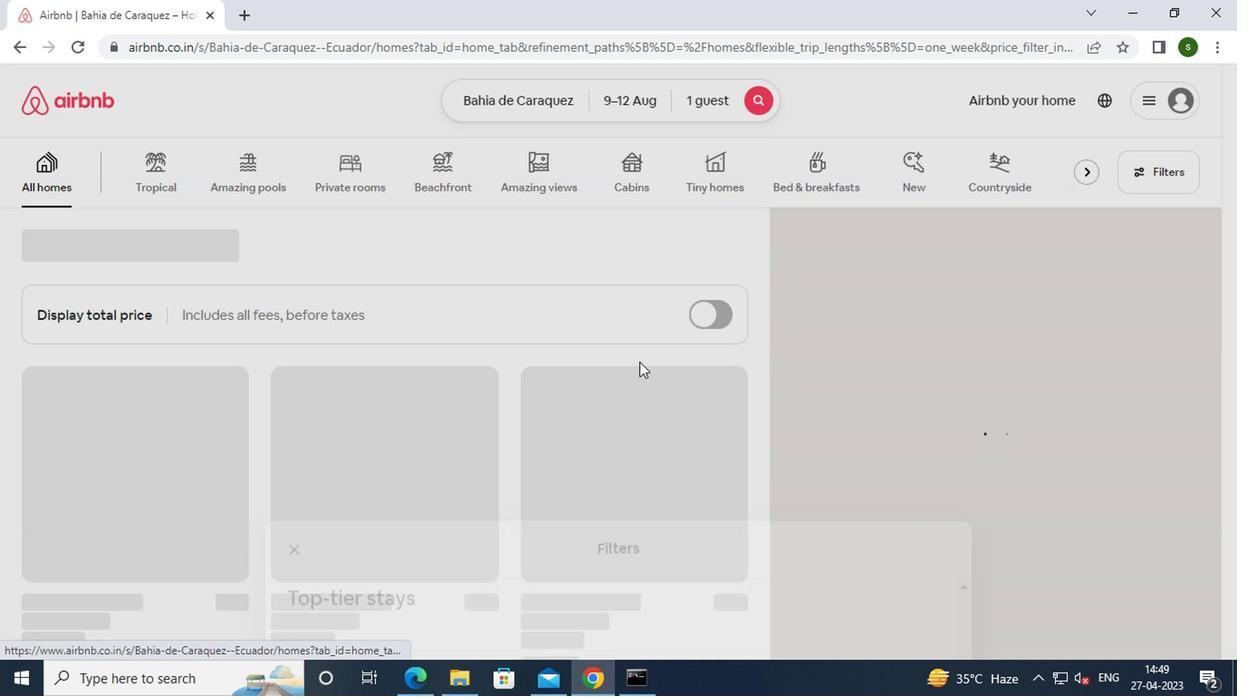 
